 Task: Set a reminder to call Mom on Sunday at 3:00 PM.
Action: Mouse moved to (294, 460)
Screenshot: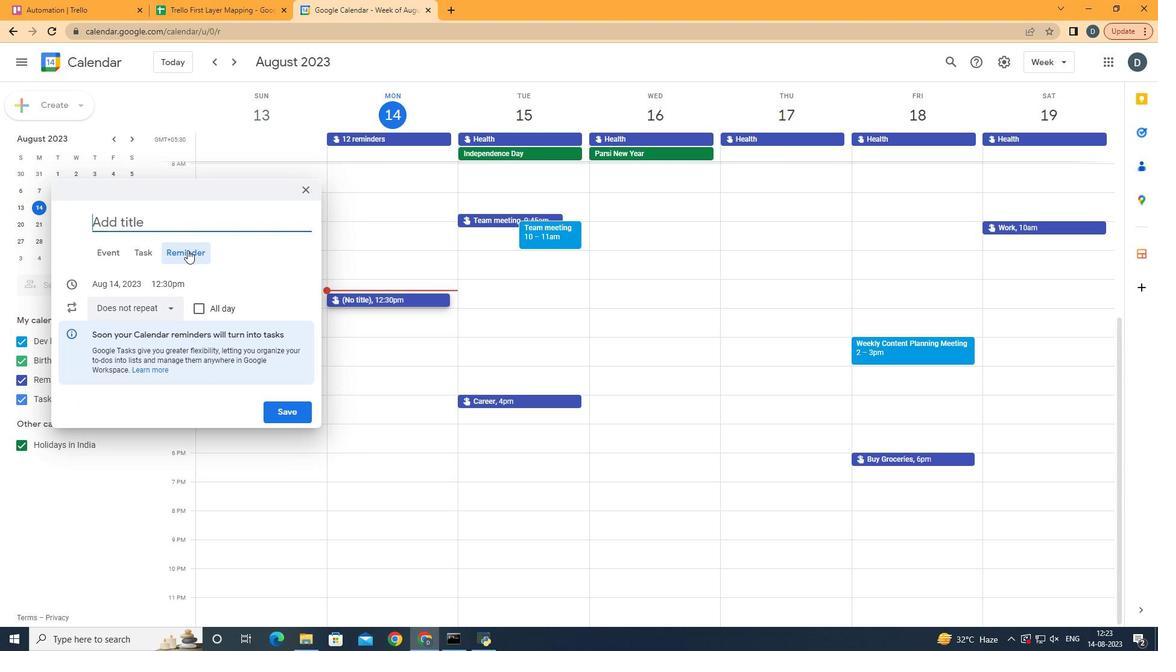 
Action: Mouse pressed left at (294, 460)
Screenshot: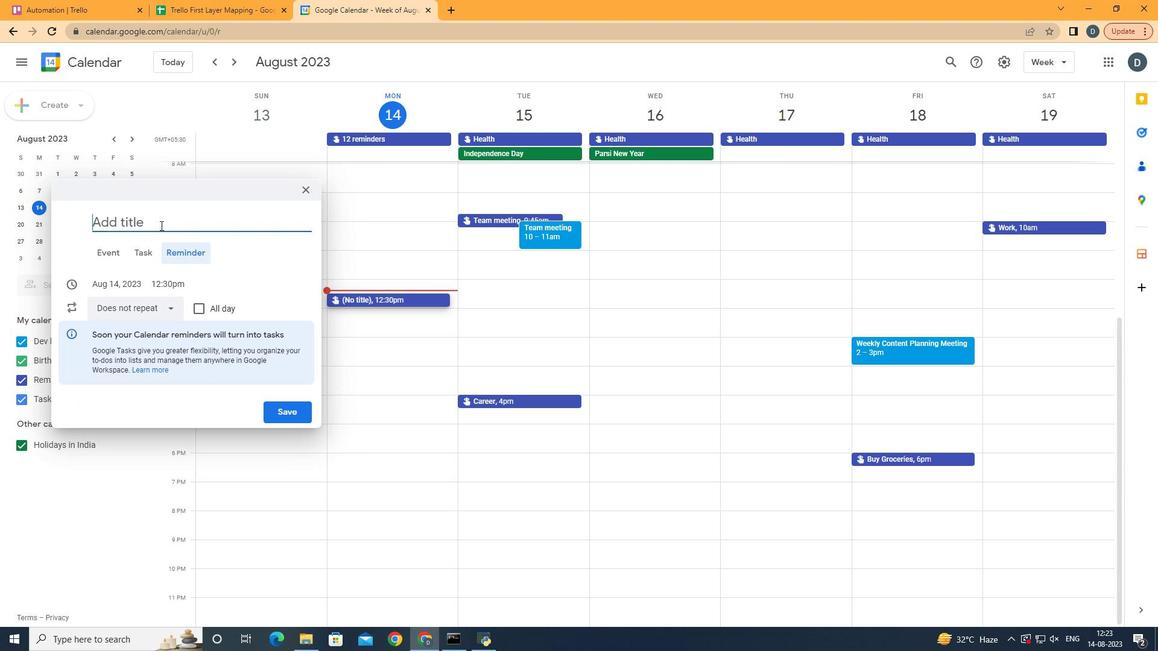 
Action: Mouse moved to (591, 277)
Screenshot: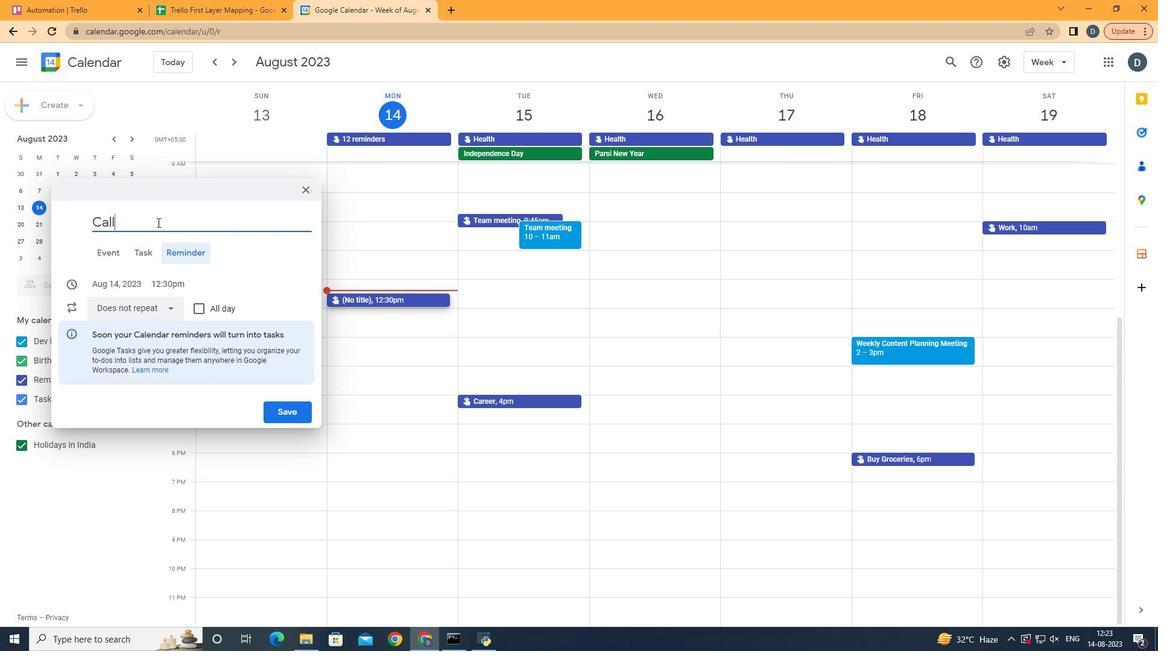 
Action: Mouse pressed left at (591, 277)
Screenshot: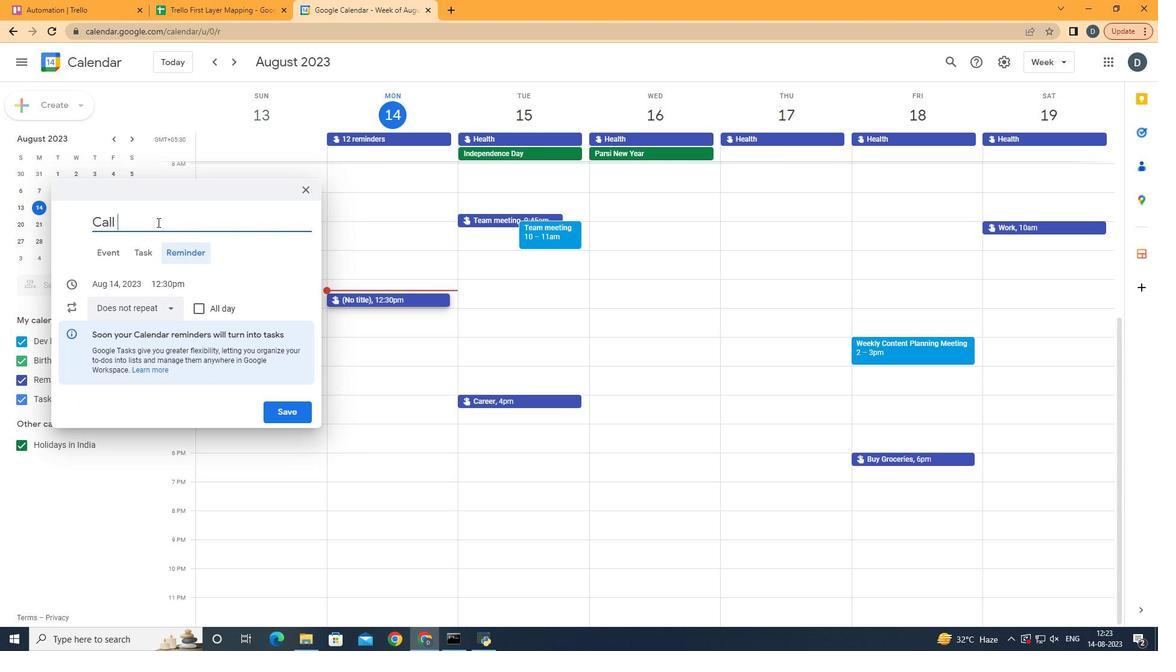 
Action: Mouse moved to (584, 310)
Screenshot: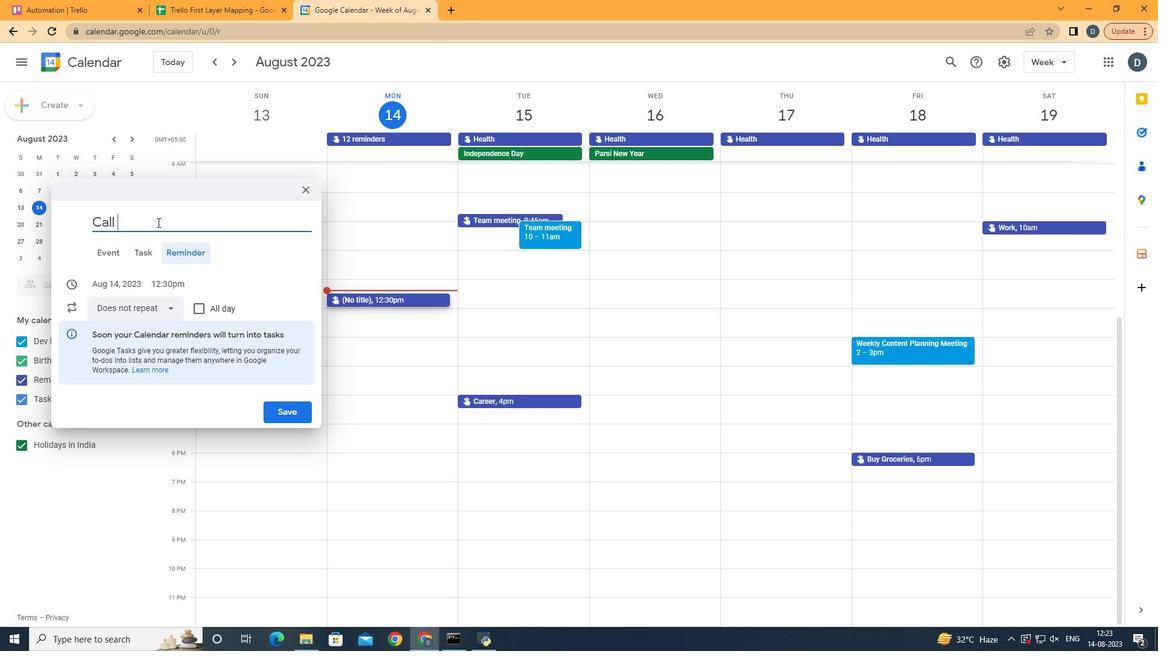 
Action: Mouse pressed left at (584, 310)
Screenshot: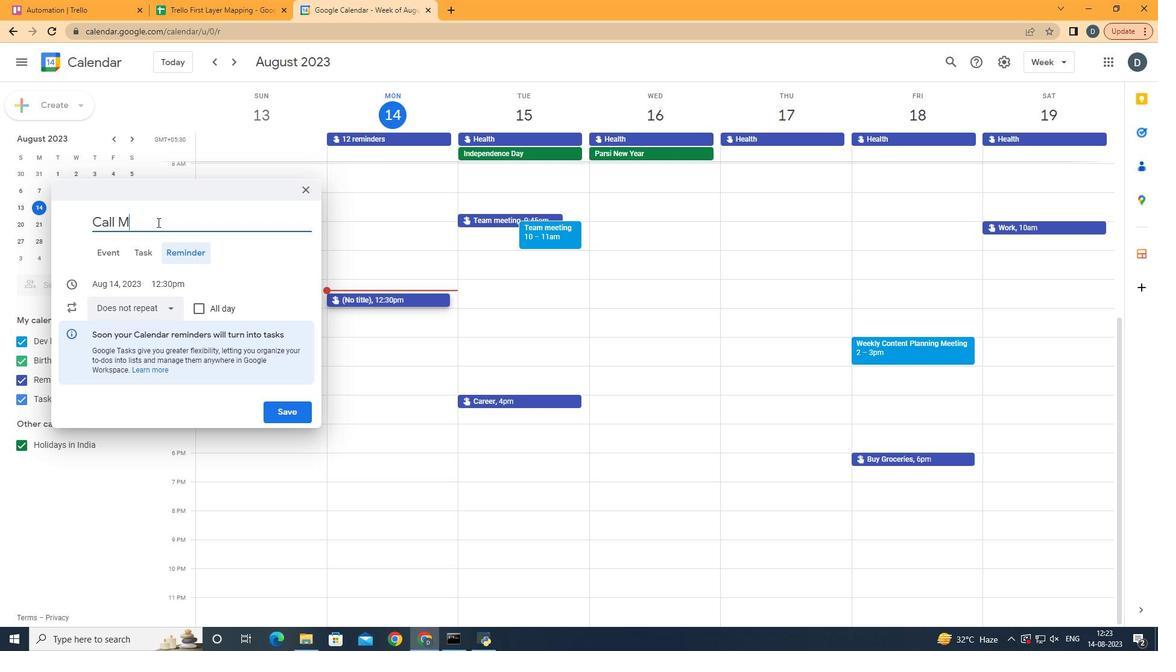 
Action: Mouse moved to (532, 191)
Screenshot: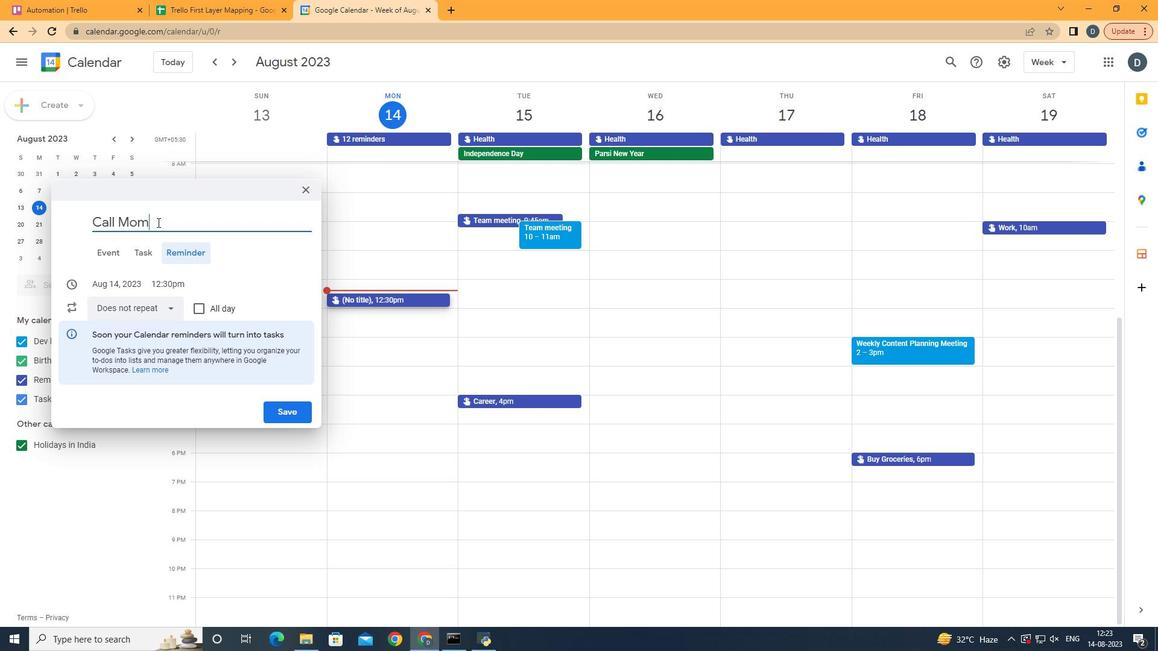 
Action: Mouse pressed left at (532, 191)
Screenshot: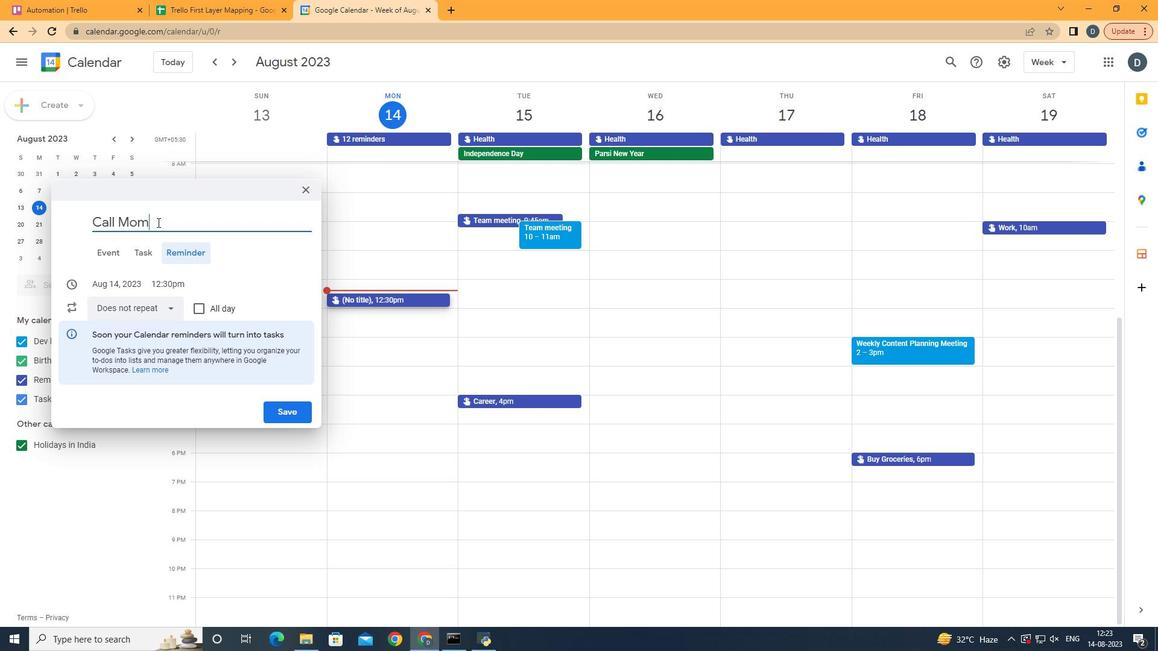 
Action: Mouse moved to (480, 234)
Screenshot: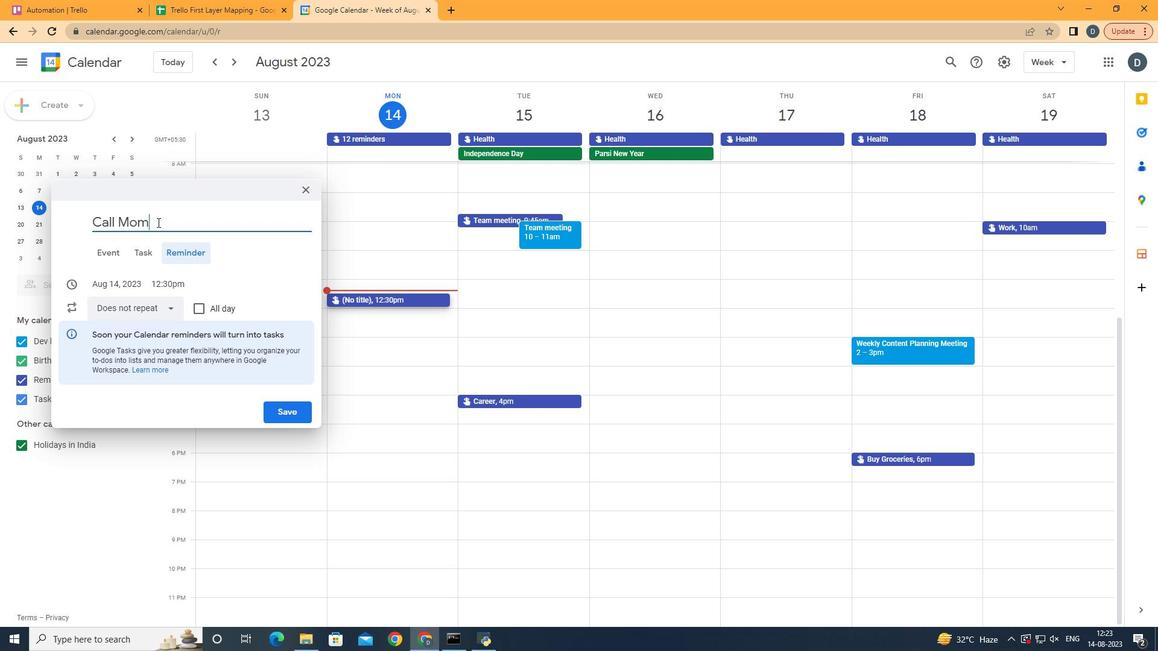 
Action: Mouse pressed left at (480, 234)
Screenshot: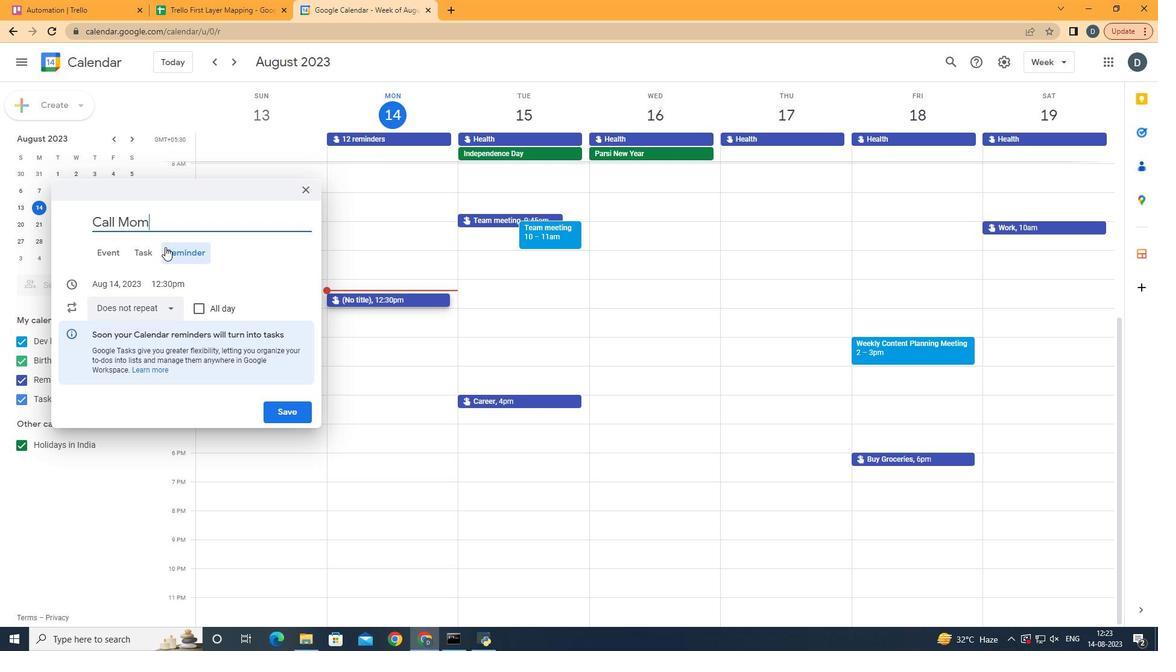
Action: Mouse moved to (505, 188)
Screenshot: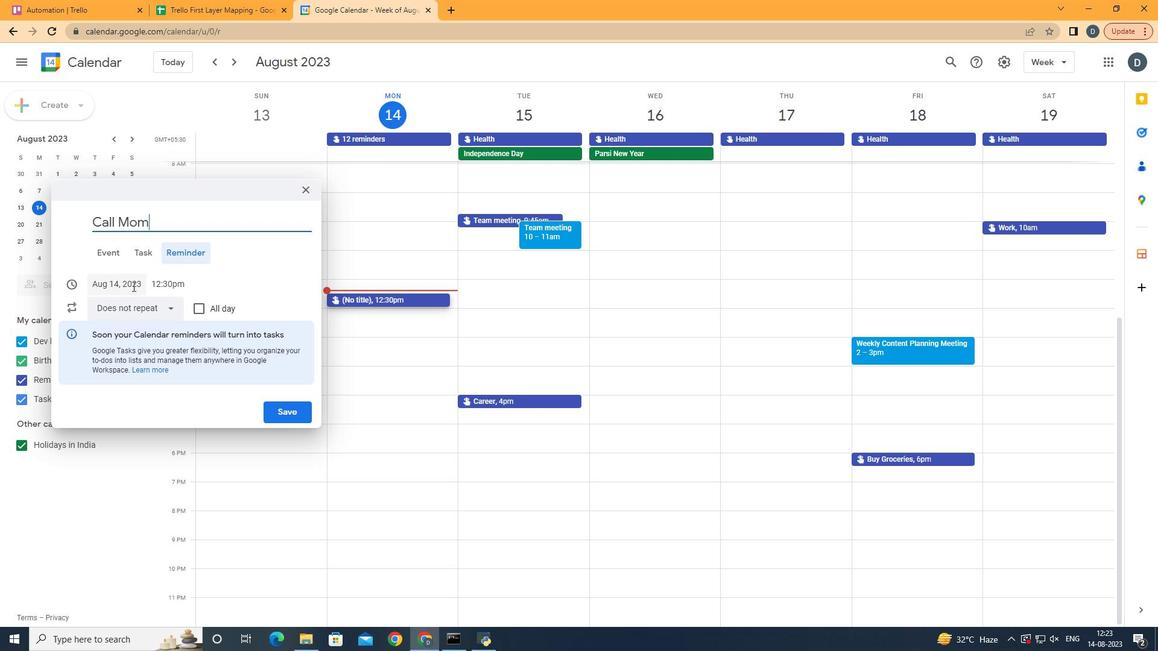 
Action: Key pressed <Key.caps_lock>C<Key.caps_lock>all<Key.space><Key.caps_lock>M<Key.caps_lock>omm<Key.backspace>
Screenshot: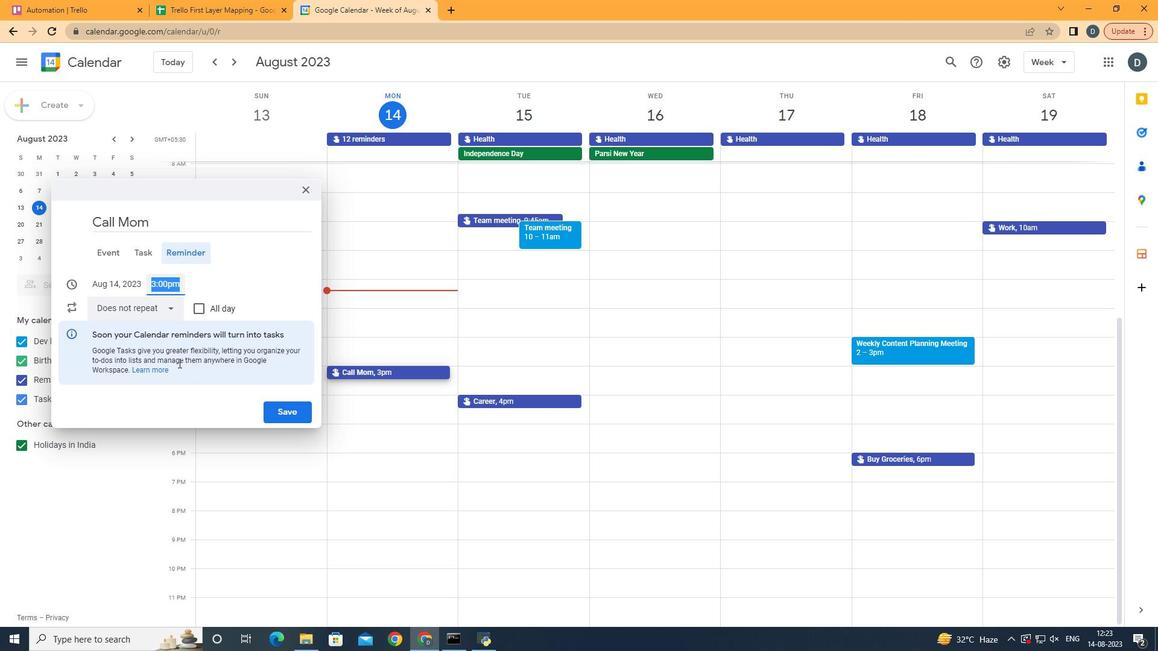 
Action: Mouse moved to (424, 361)
Screenshot: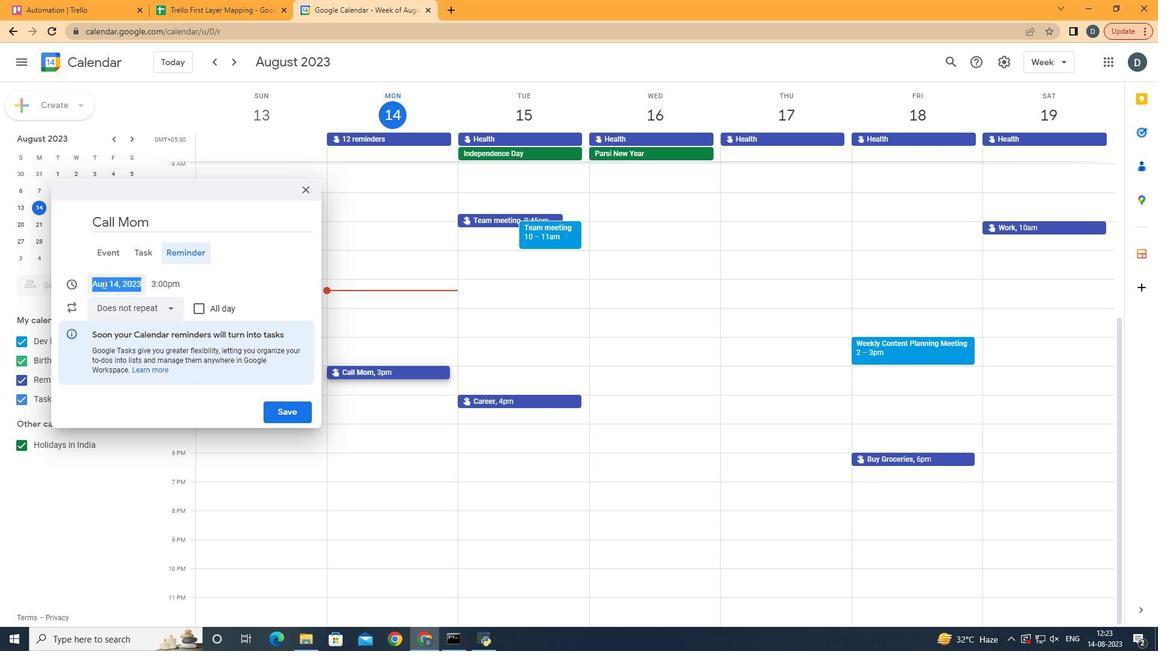 
Action: Mouse pressed left at (424, 361)
Screenshot: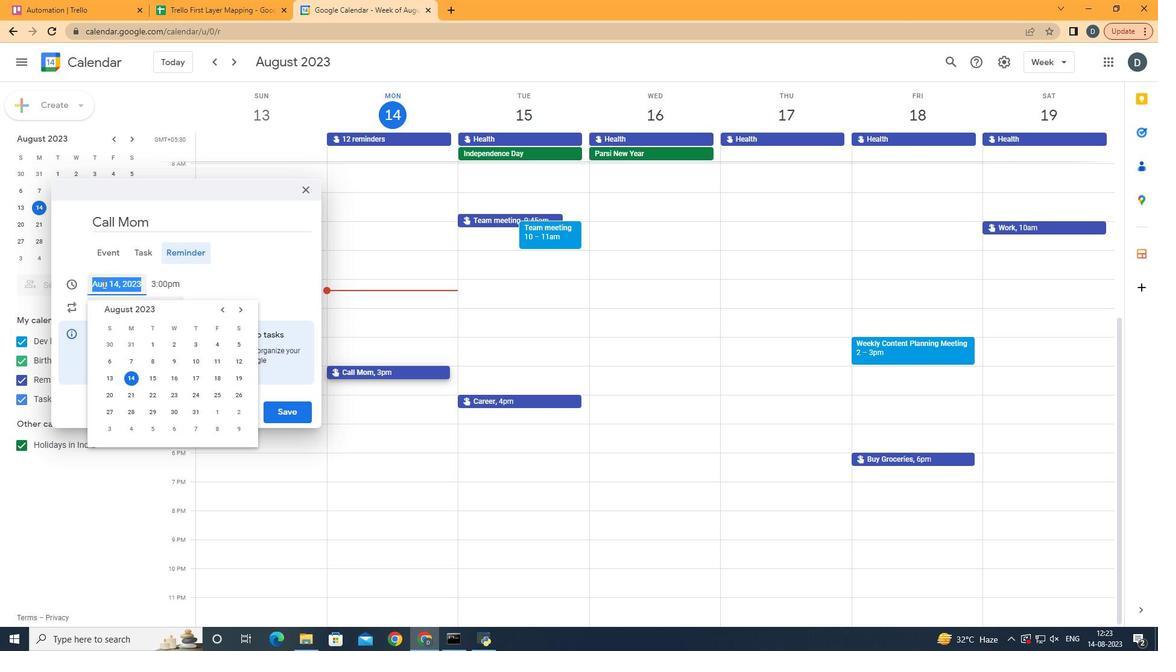 
Action: Key pressed <Key.caps_lock>C<Key.caps_lock>all<Key.space><Key.caps_lock>MN<Key.caps_lock>om<Key.backspace><Key.backspace><Key.backspace>om
Screenshot: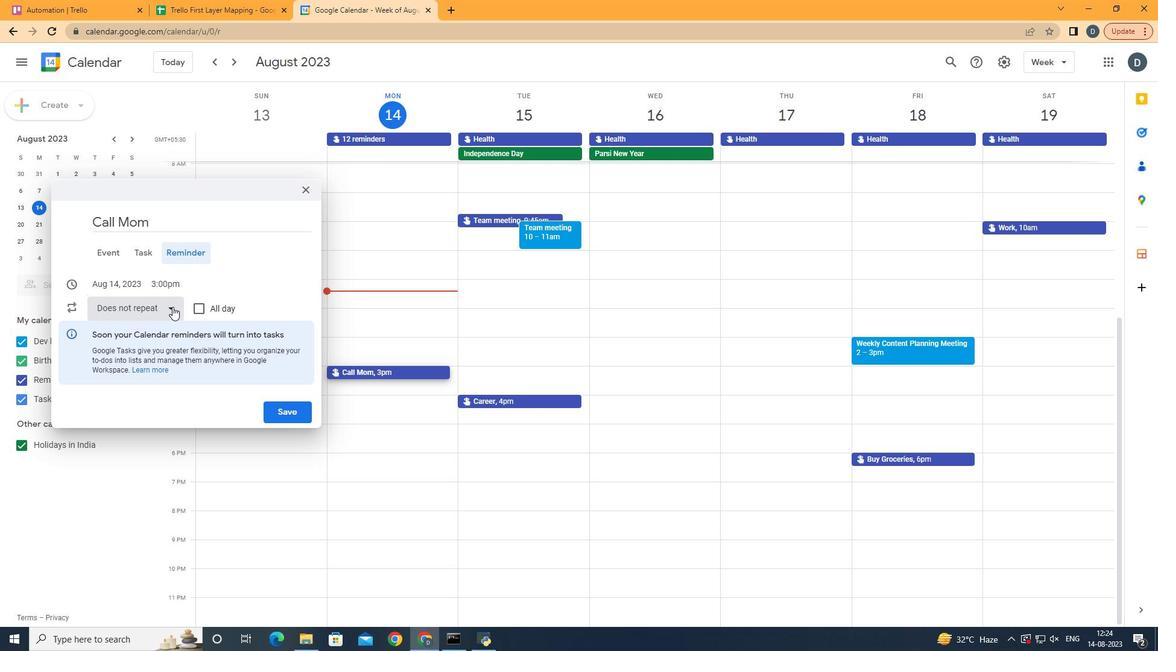 
Action: Mouse moved to (688, 448)
Screenshot: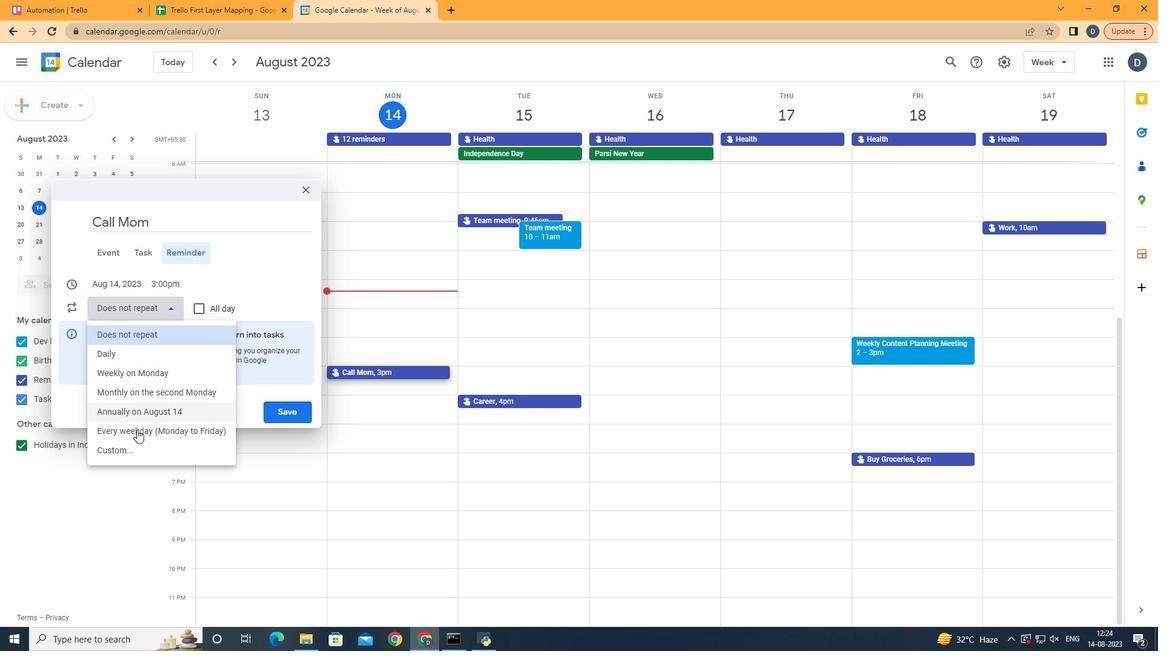 
Action: Mouse pressed left at (688, 448)
Screenshot: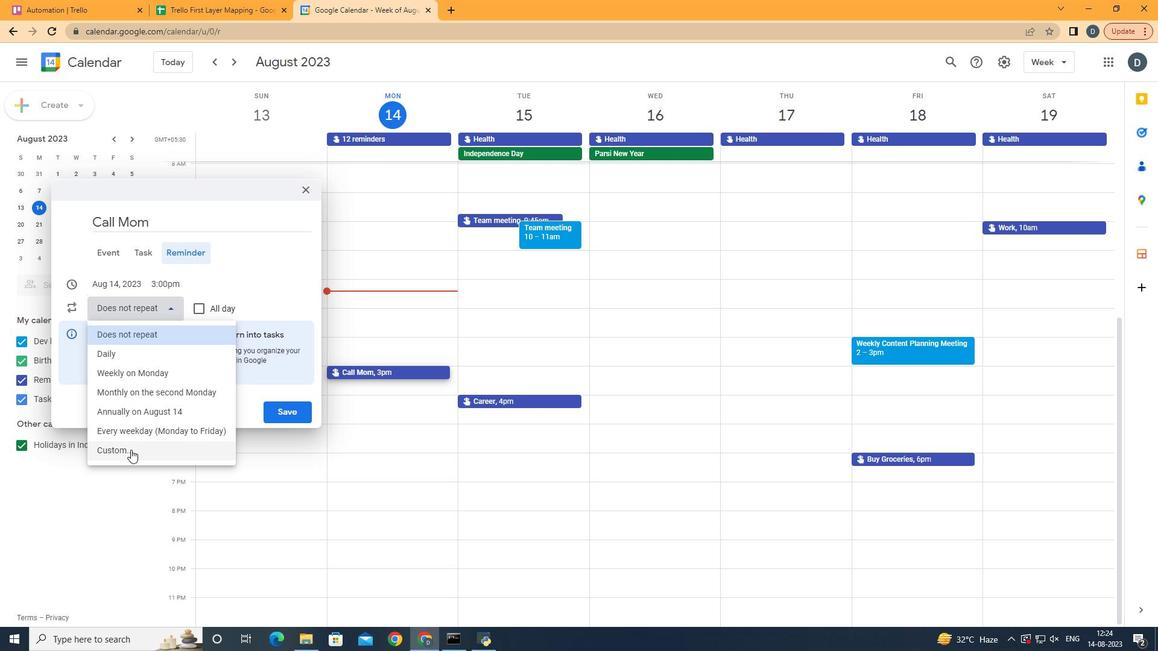 
Action: Mouse moved to (66, 110)
Screenshot: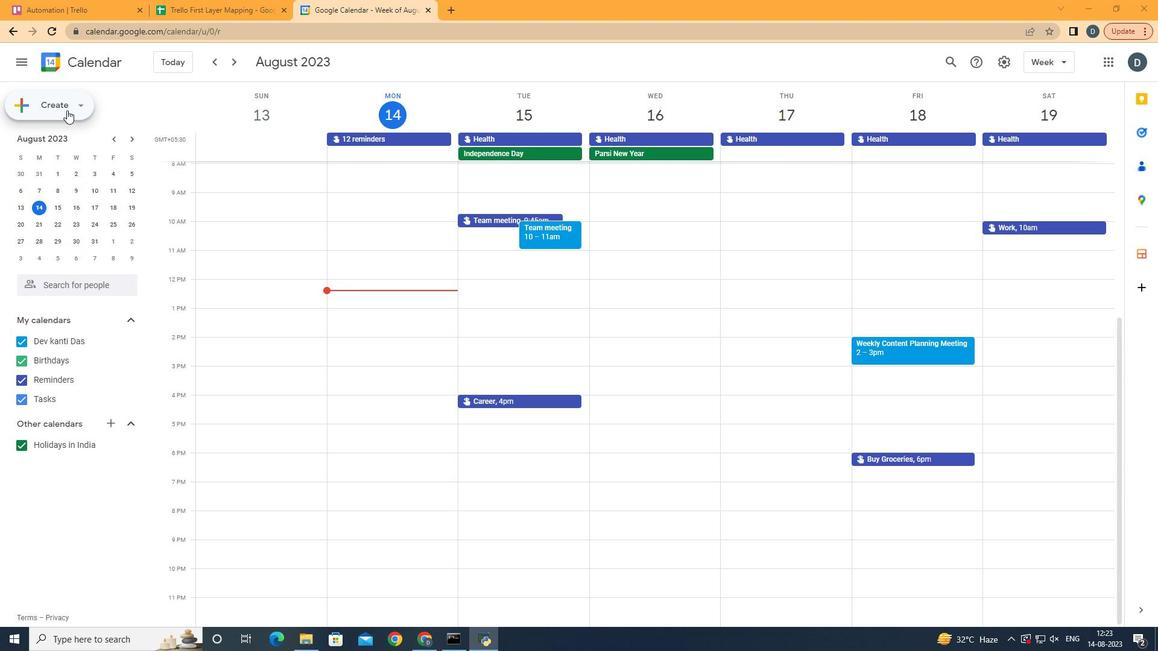 
Action: Mouse pressed left at (66, 110)
Screenshot: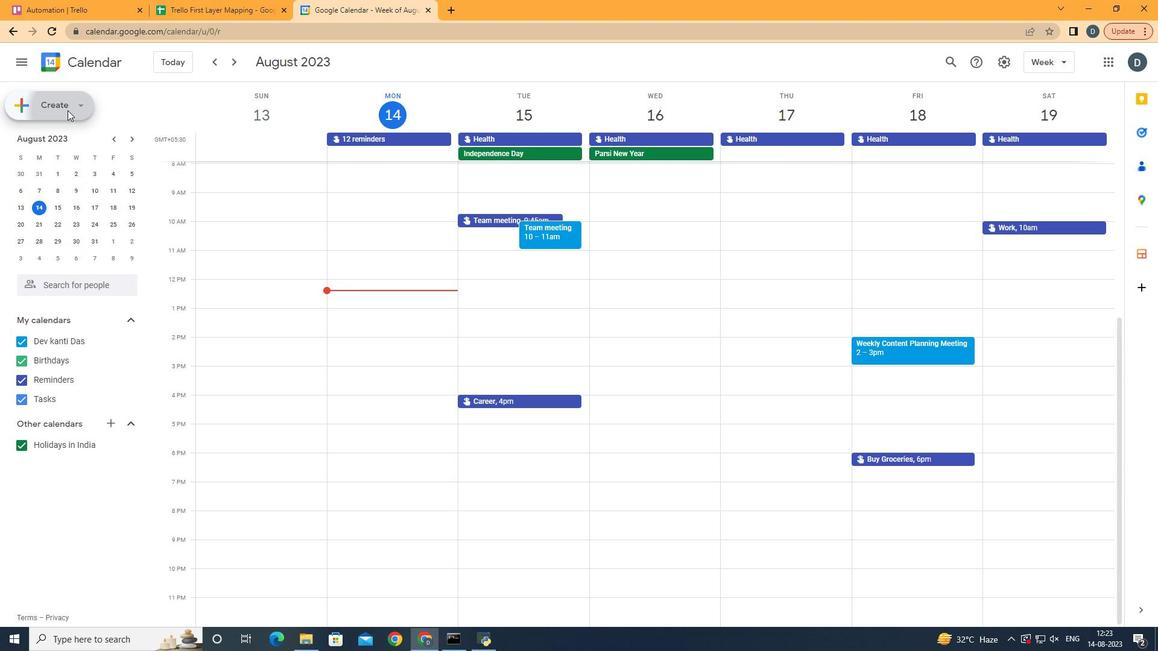 
Action: Mouse moved to (71, 135)
Screenshot: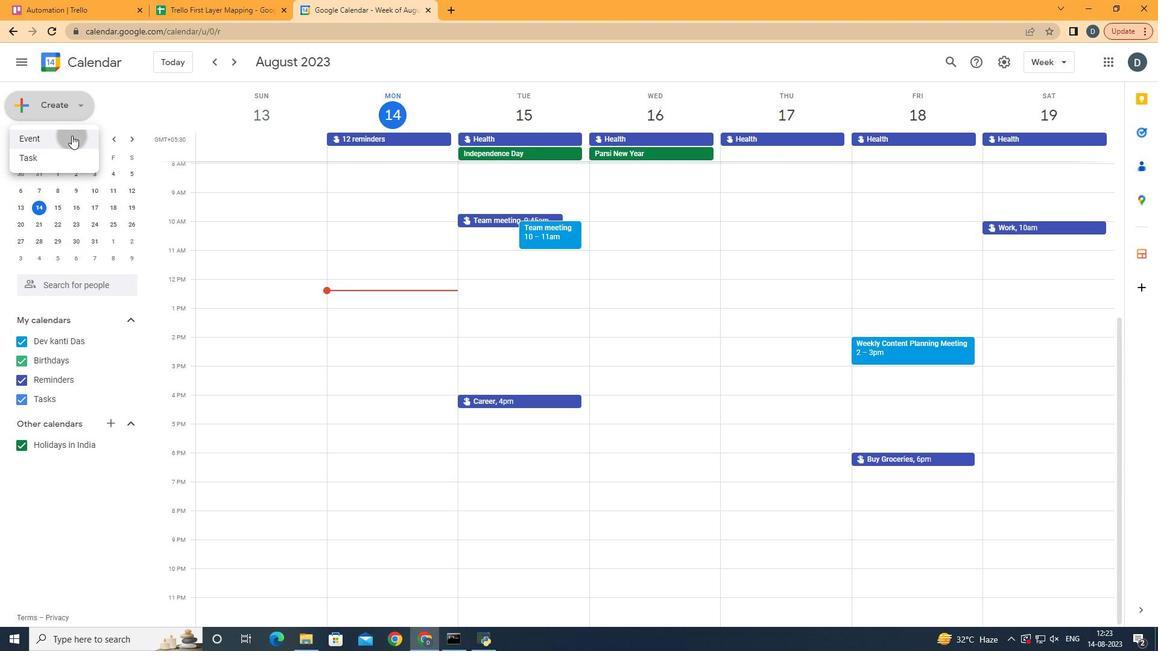 
Action: Mouse pressed left at (71, 135)
Screenshot: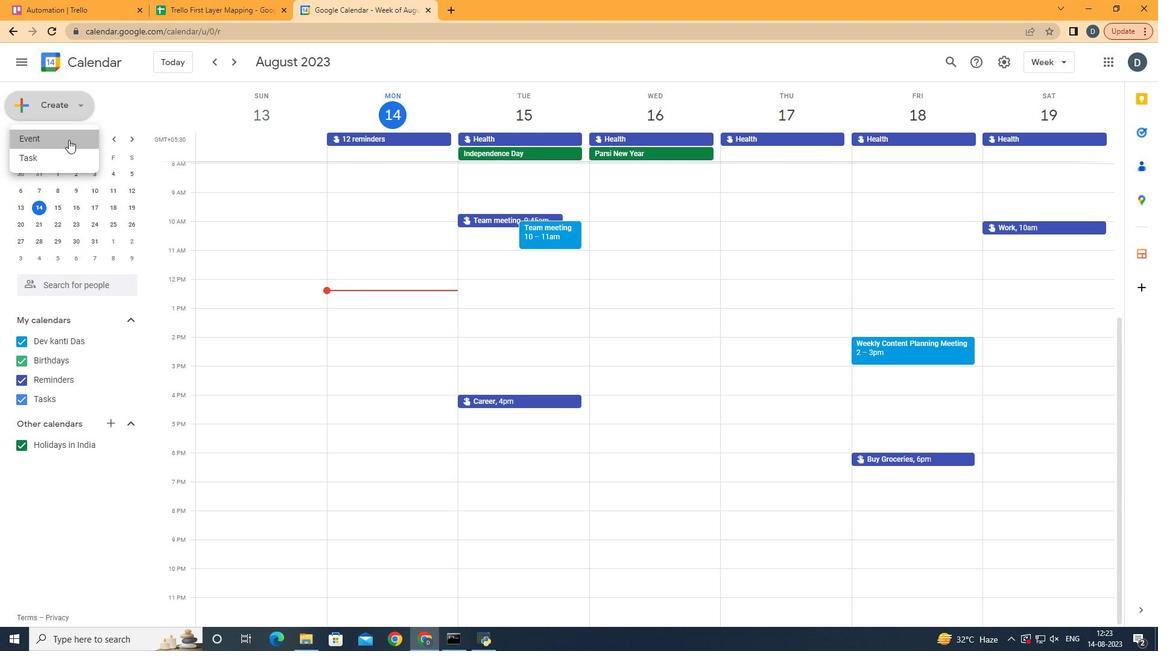 
Action: Mouse moved to (187, 250)
Screenshot: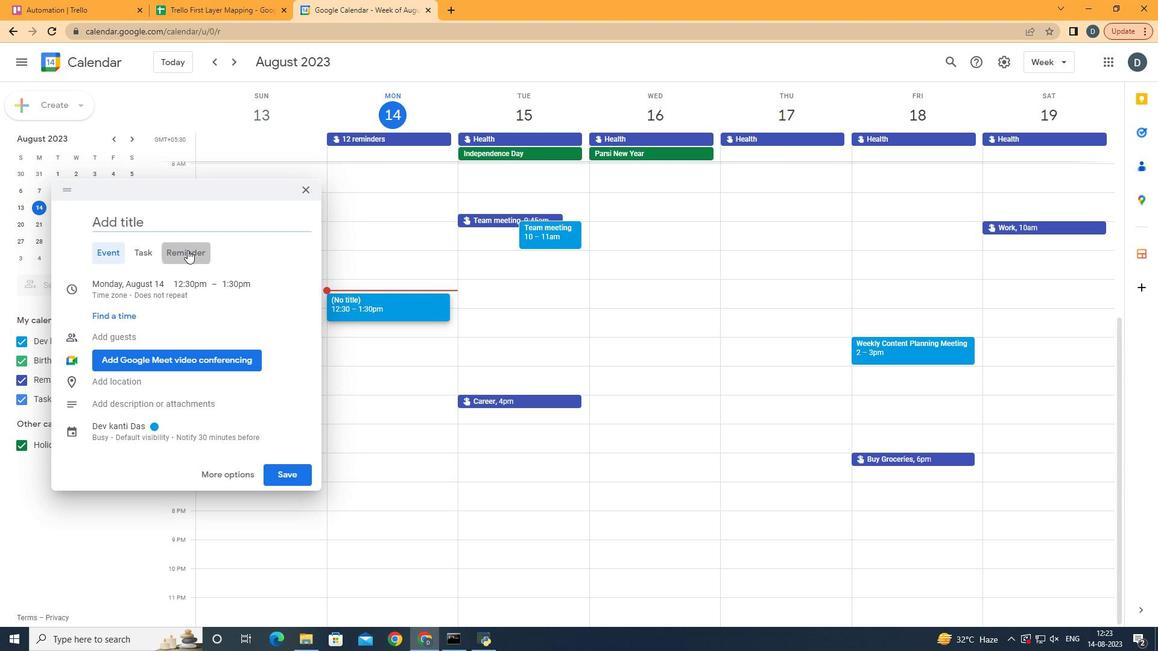
Action: Mouse pressed left at (187, 250)
Screenshot: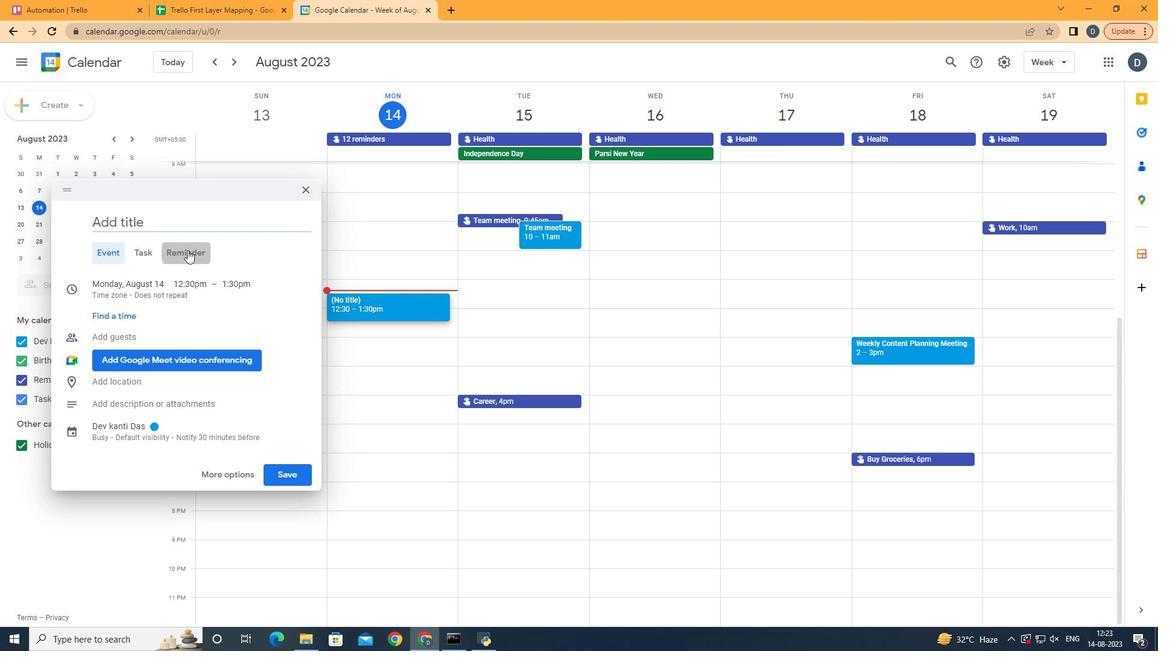 
Action: Mouse moved to (158, 223)
Screenshot: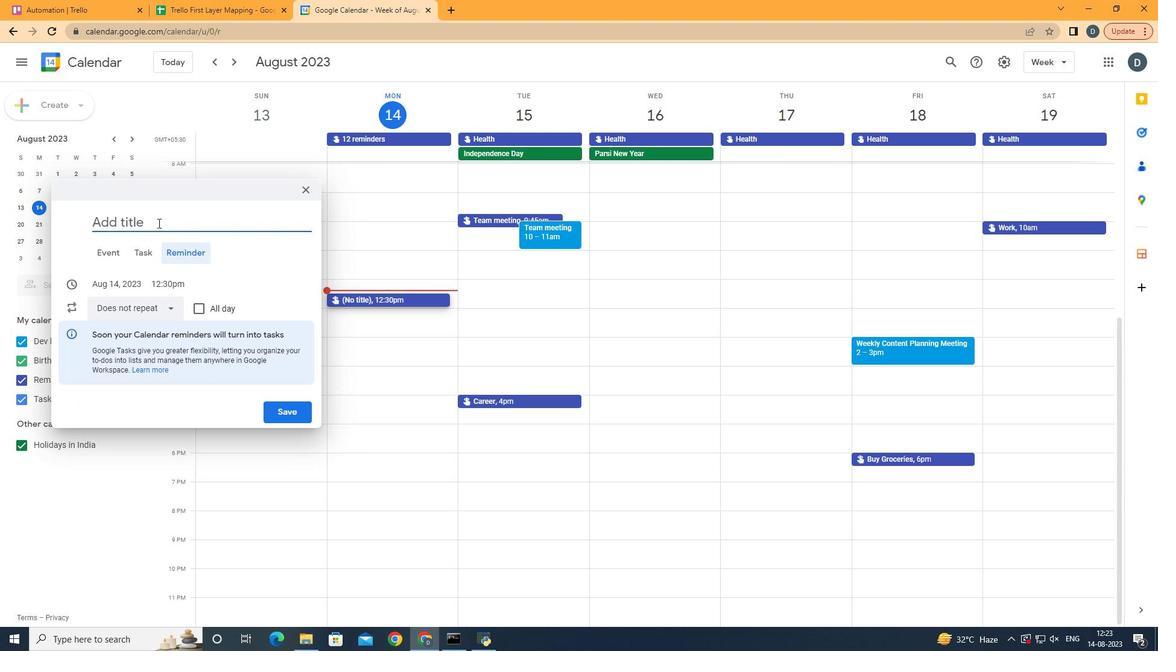 
Action: Mouse pressed left at (158, 223)
Screenshot: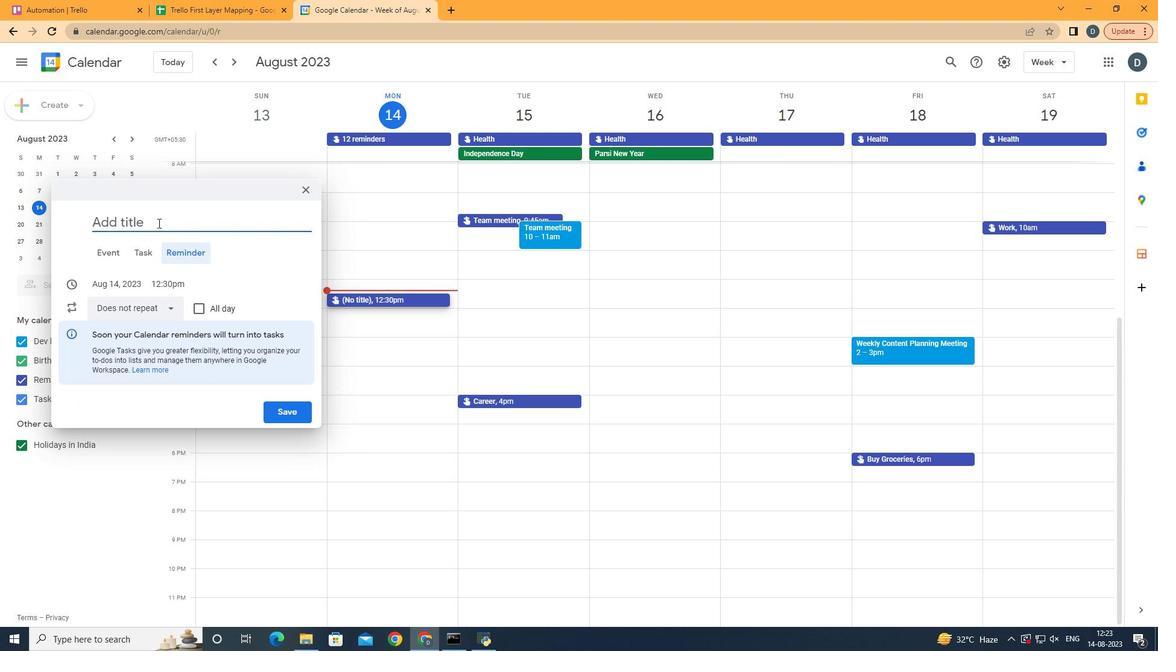 
Action: Mouse moved to (157, 222)
Screenshot: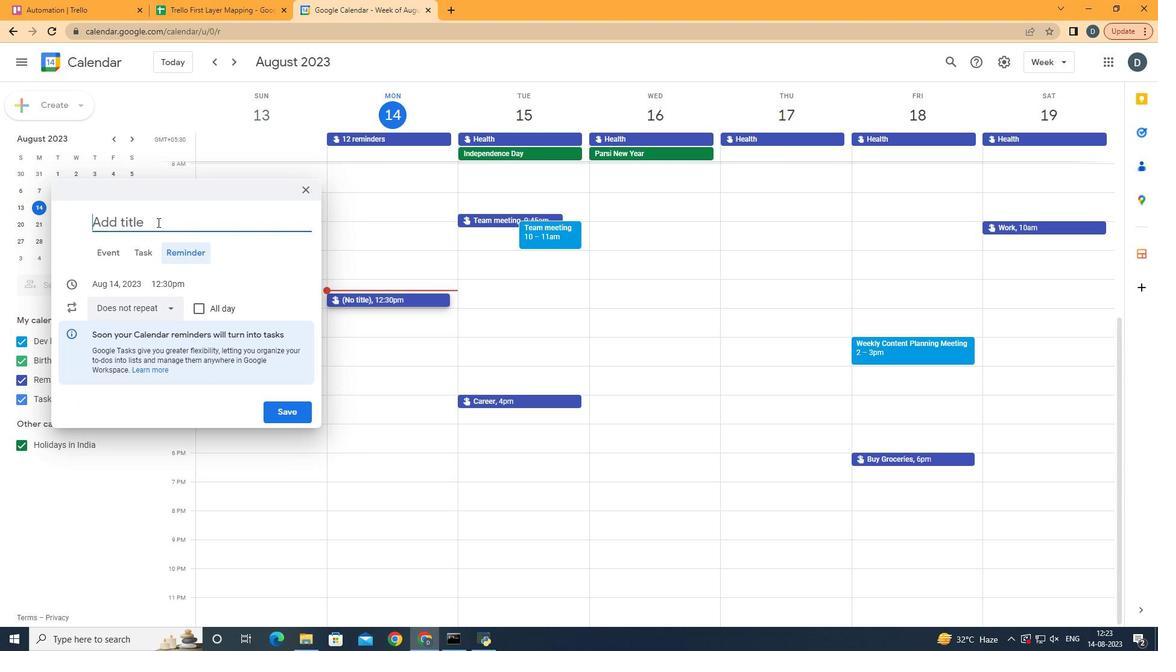 
Action: Key pressed <Key.shift>Call<Key.space><Key.shift>Mom
Screenshot: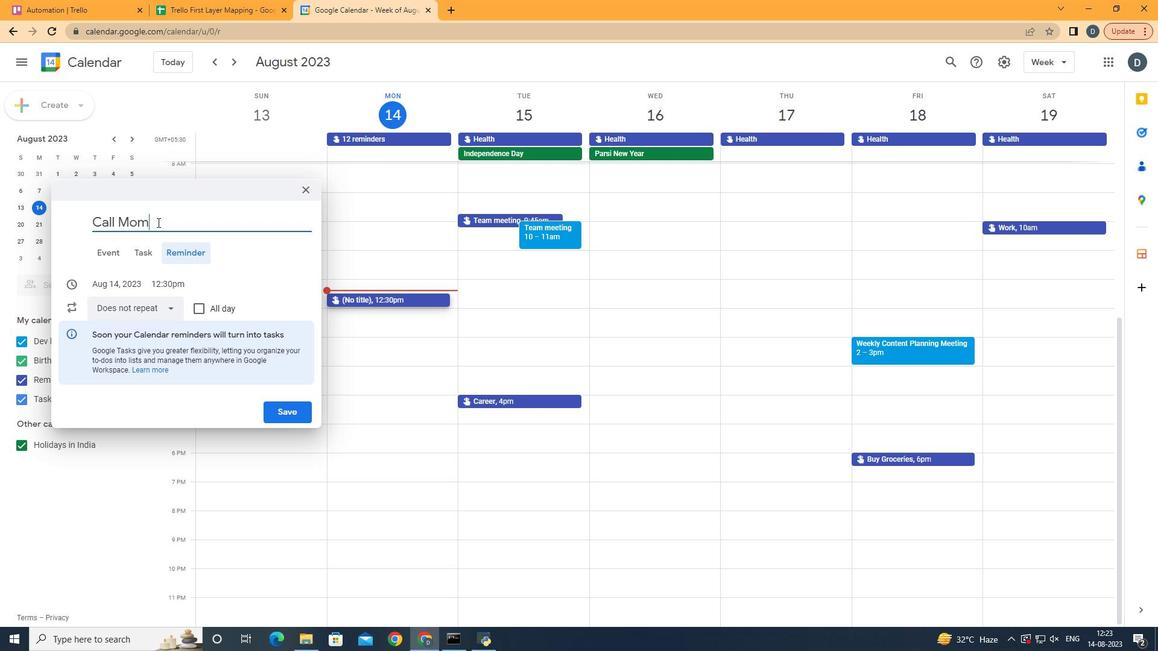 
Action: Mouse moved to (157, 281)
Screenshot: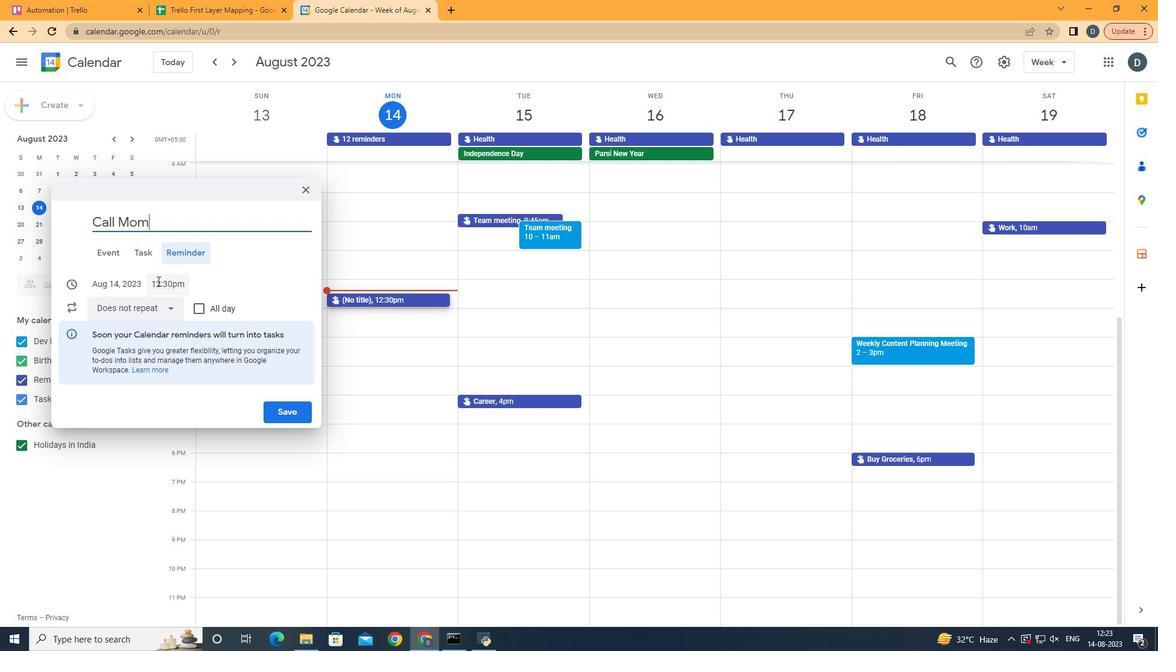 
Action: Mouse pressed left at (157, 281)
Screenshot: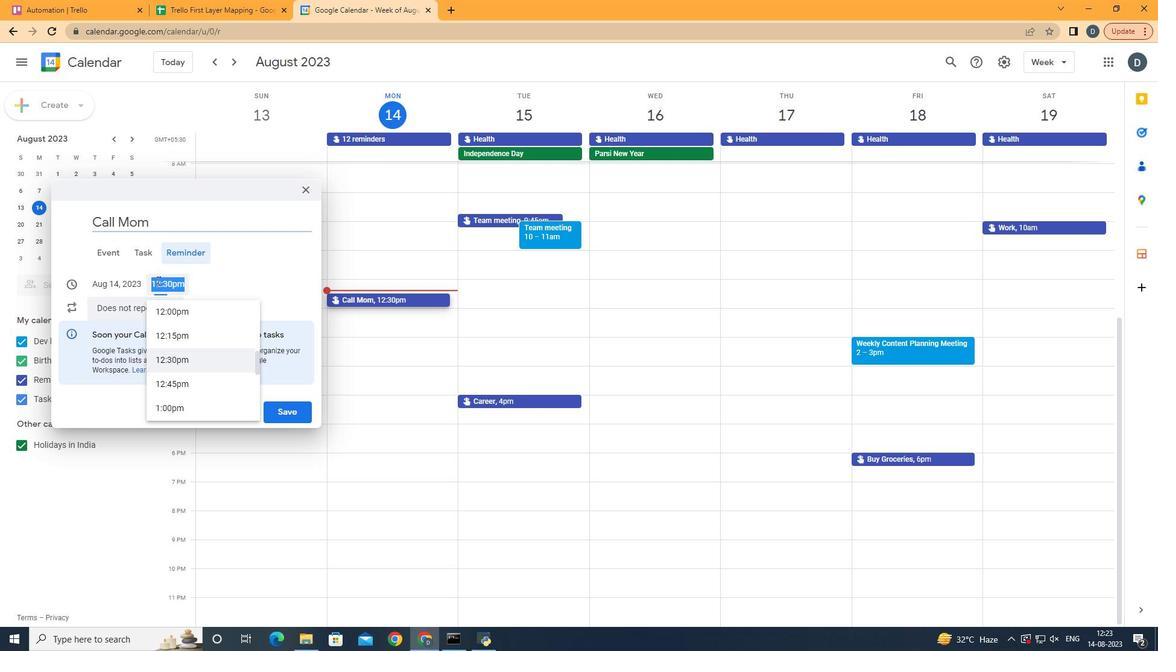 
Action: Mouse moved to (191, 377)
Screenshot: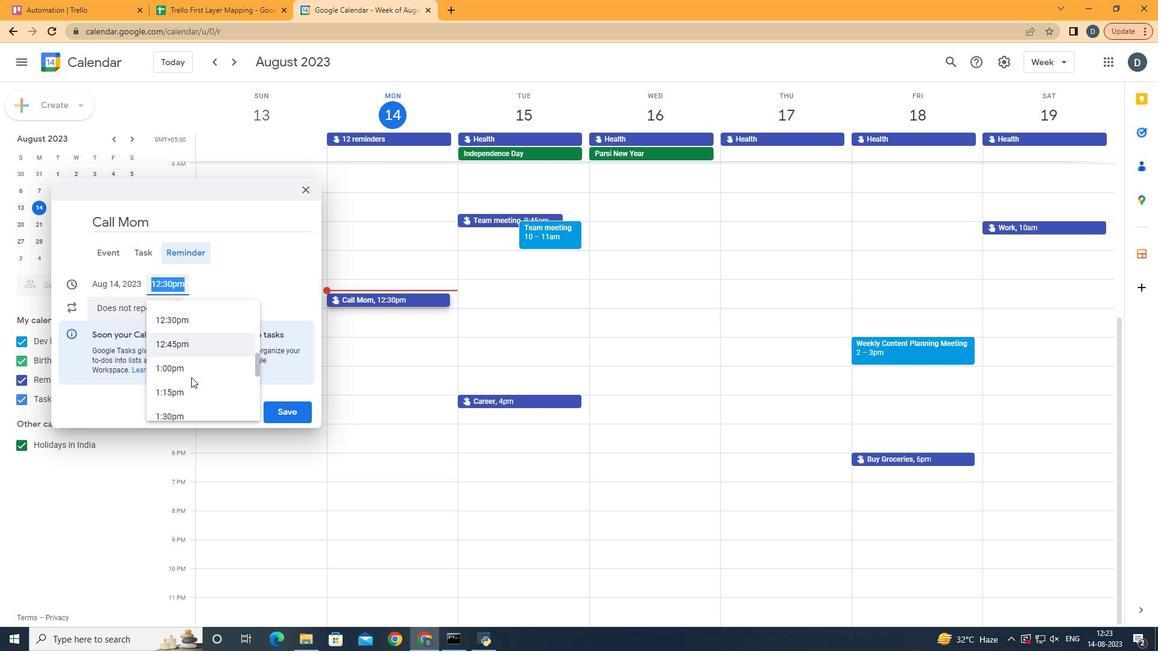 
Action: Mouse scrolled (191, 377) with delta (0, 0)
Screenshot: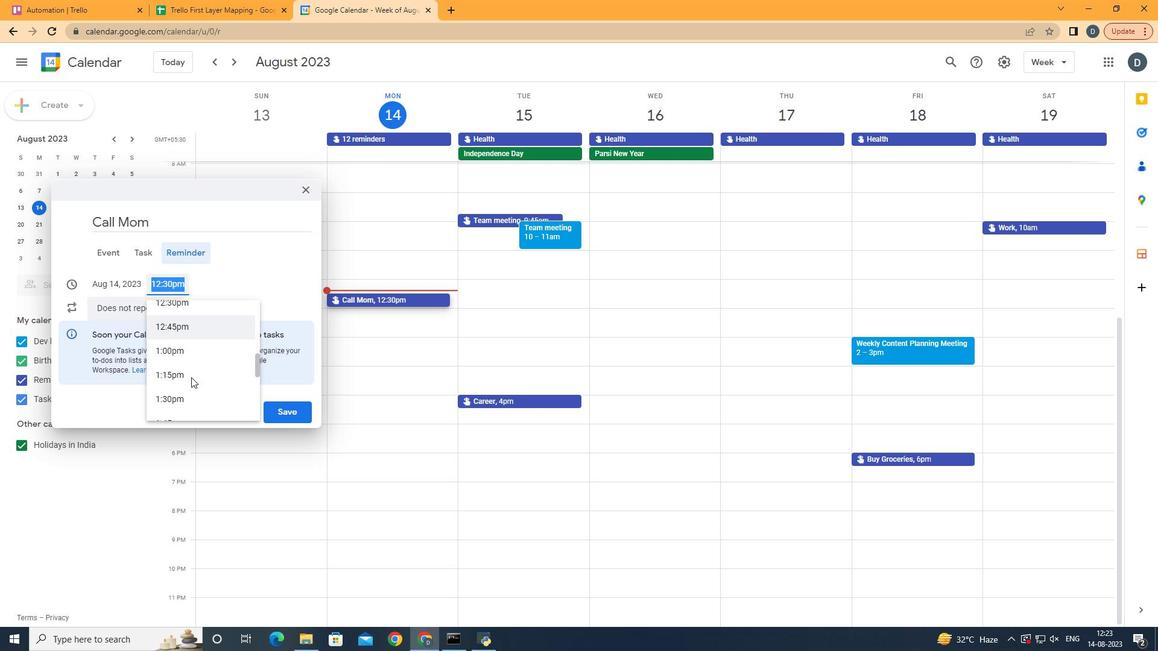 
Action: Mouse scrolled (191, 377) with delta (0, 0)
Screenshot: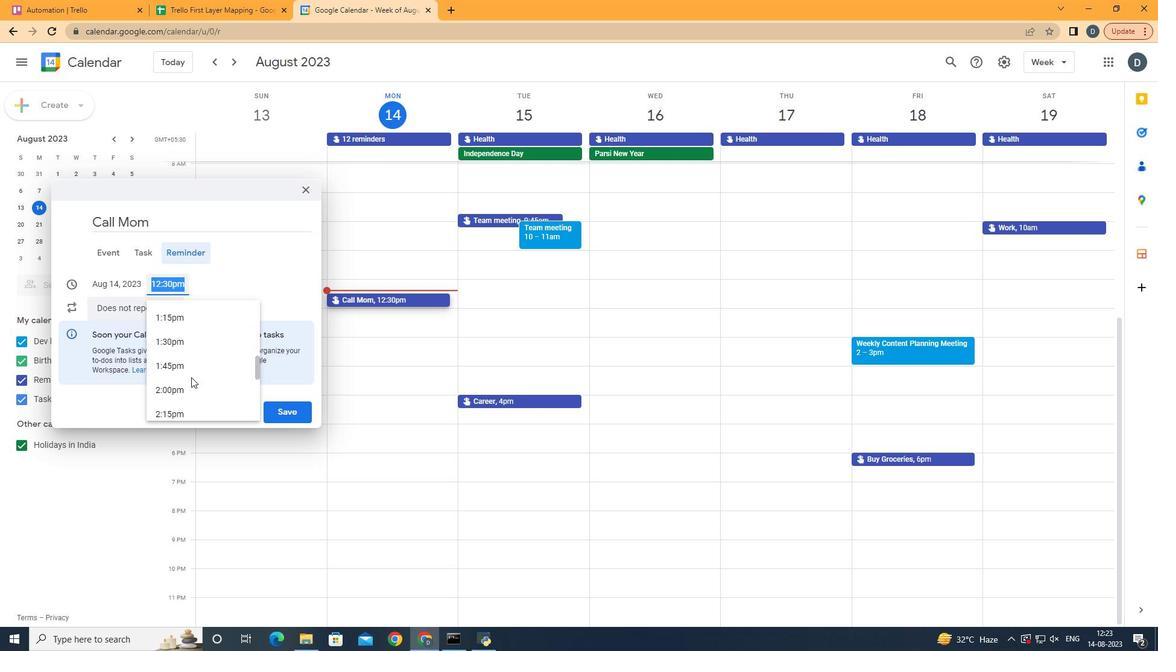 
Action: Mouse scrolled (191, 377) with delta (0, 0)
Screenshot: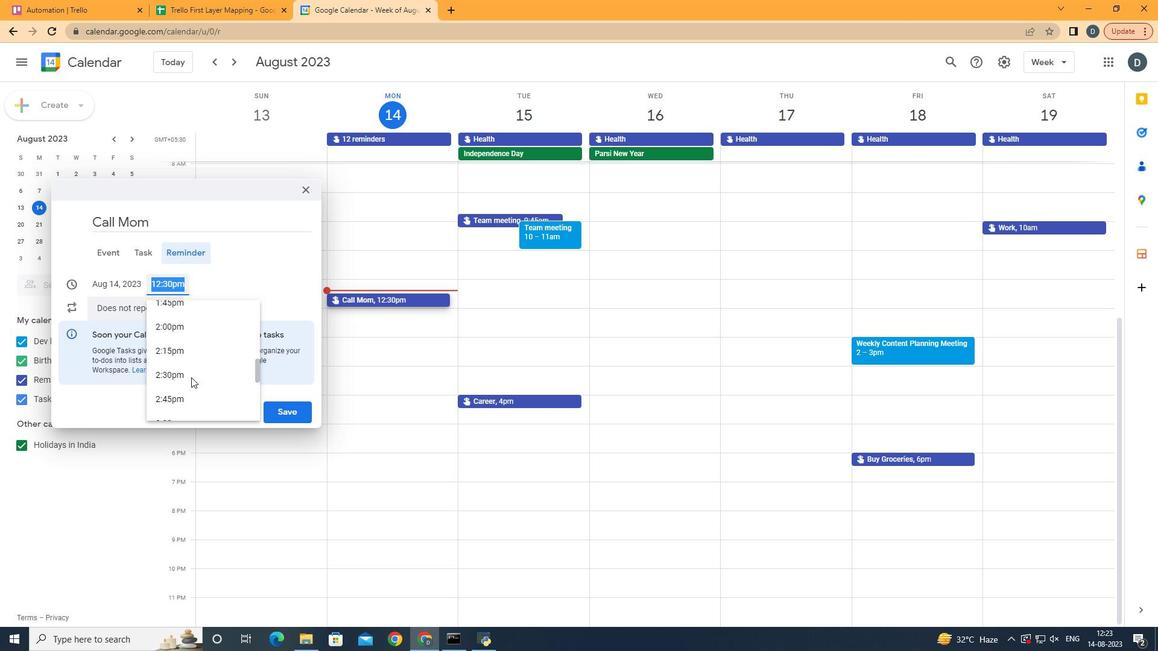 
Action: Mouse scrolled (191, 377) with delta (0, 0)
Screenshot: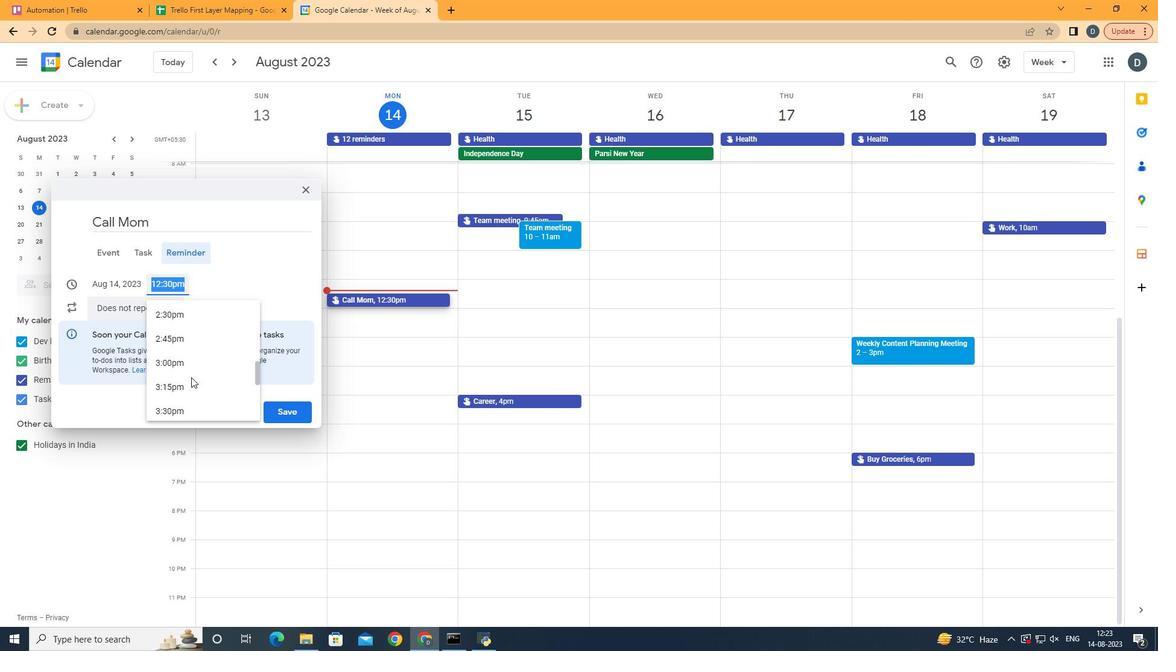 
Action: Mouse moved to (179, 364)
Screenshot: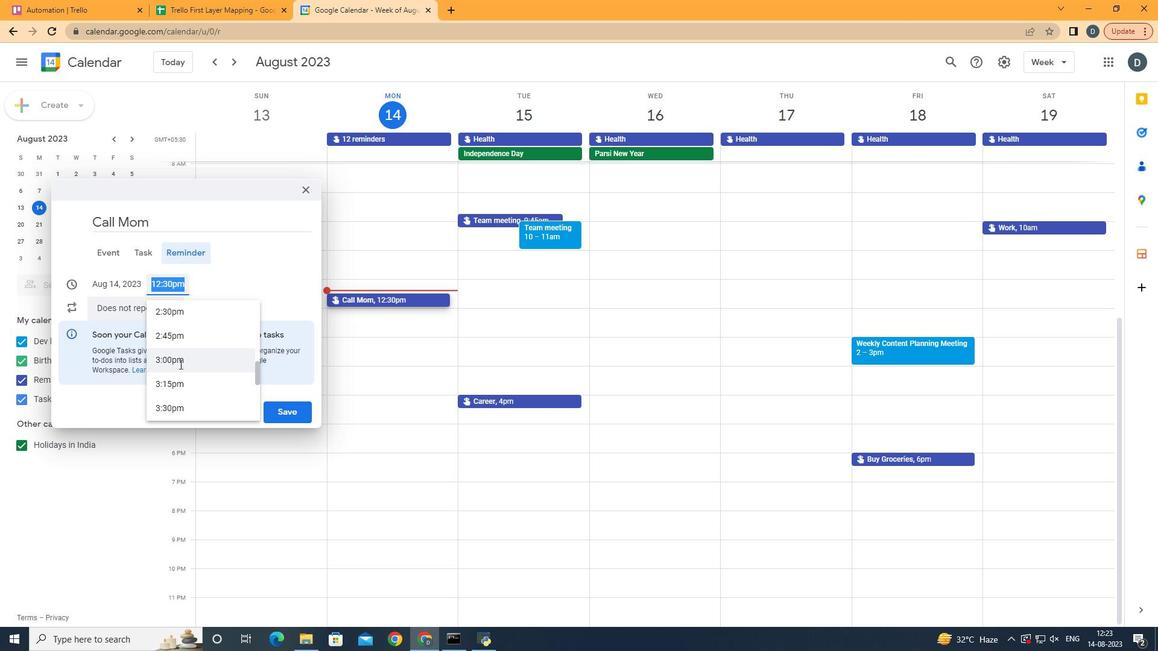 
Action: Mouse pressed left at (179, 364)
Screenshot: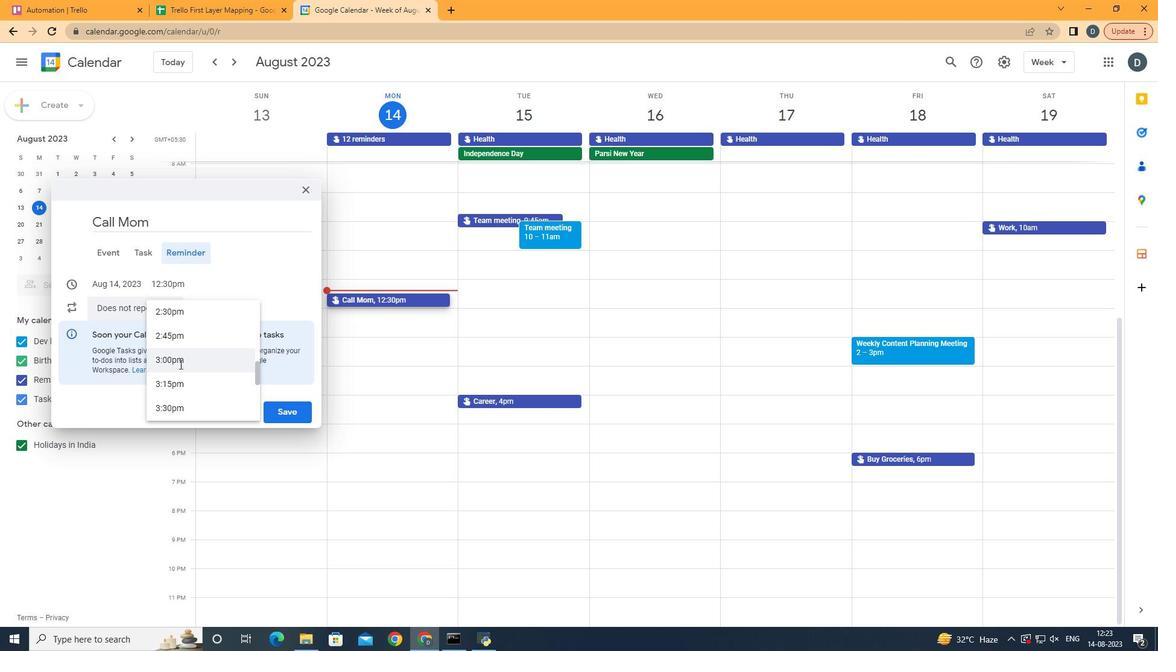 
Action: Mouse moved to (103, 282)
Screenshot: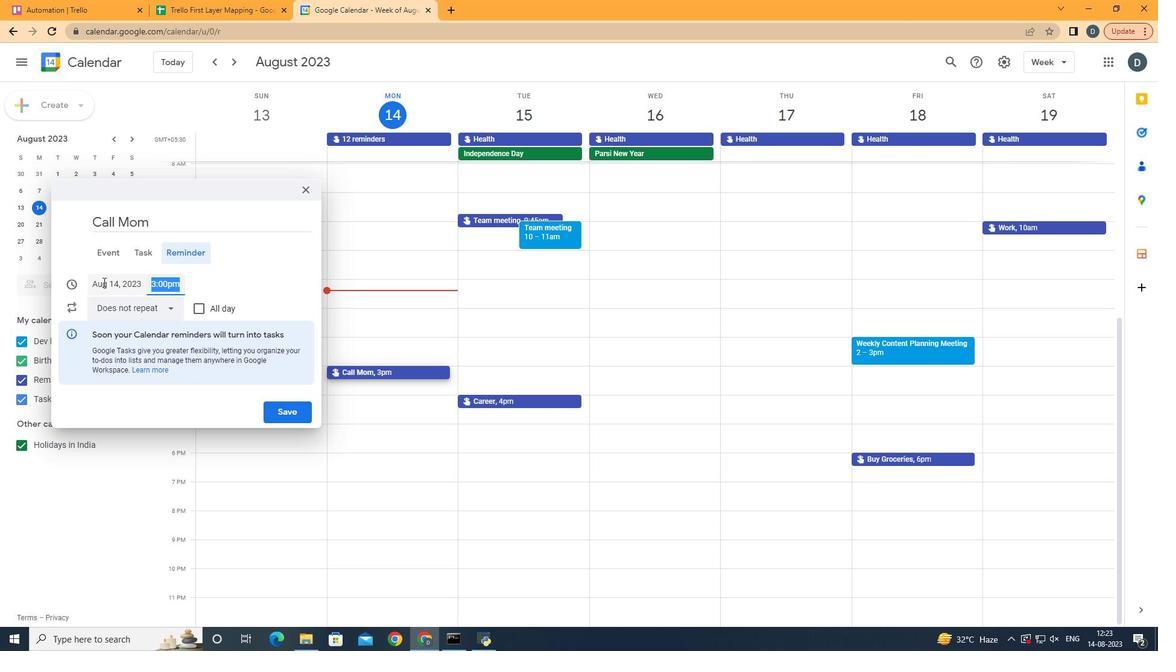 
Action: Mouse pressed left at (103, 282)
Screenshot: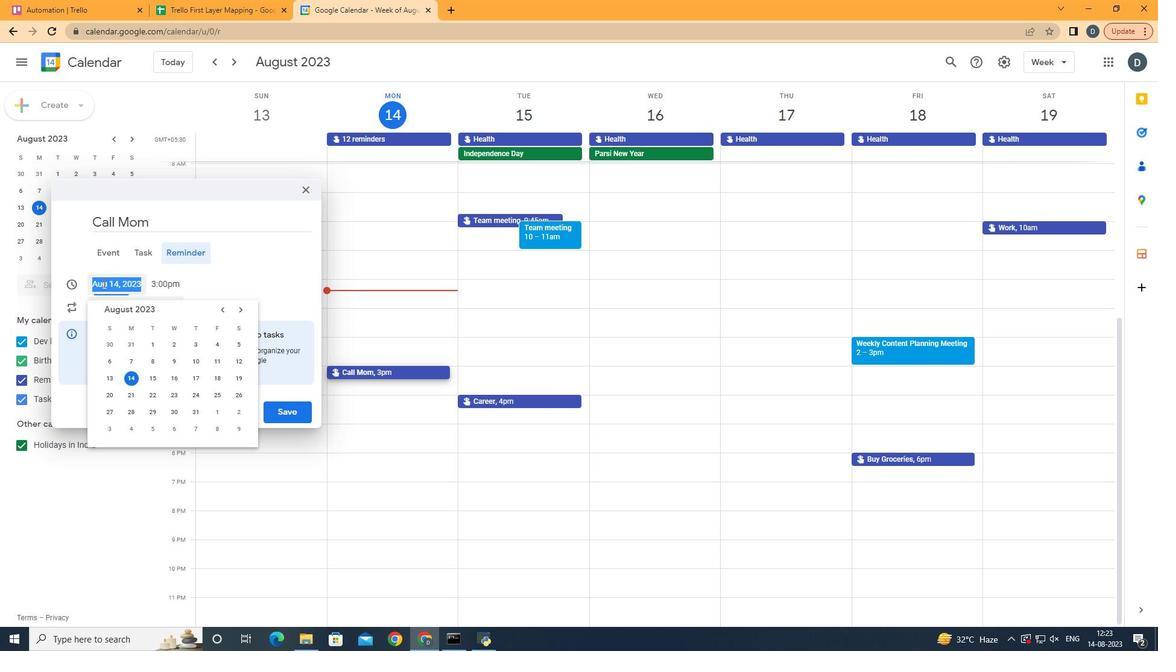 
Action: Mouse moved to (242, 272)
Screenshot: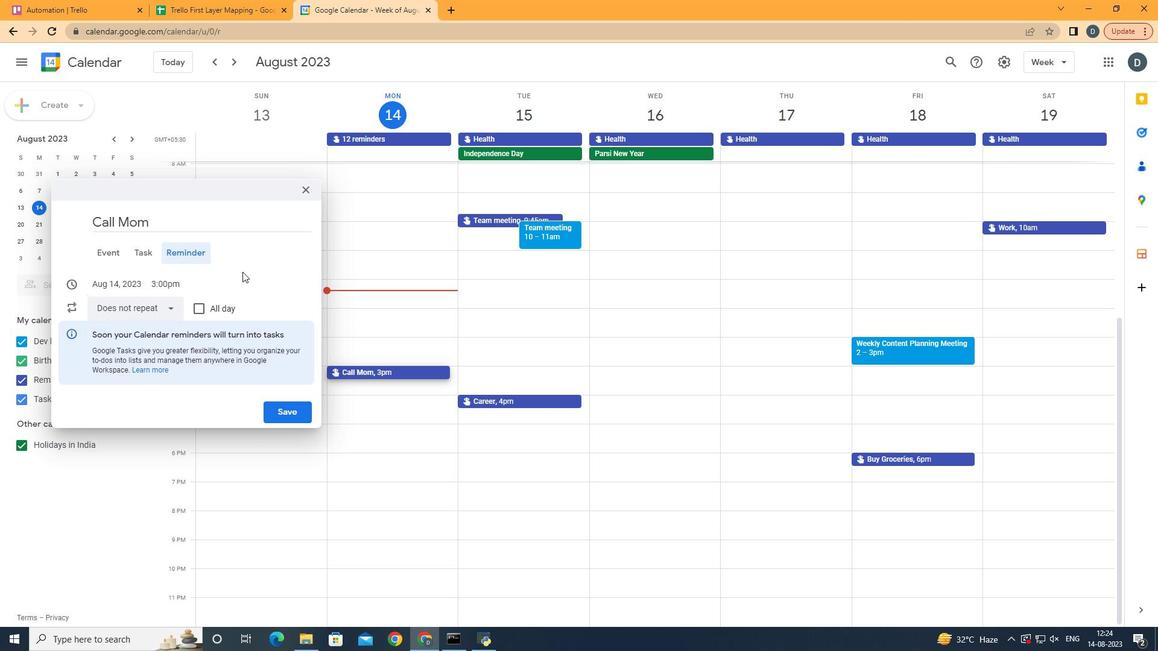 
Action: Mouse pressed left at (242, 272)
Screenshot: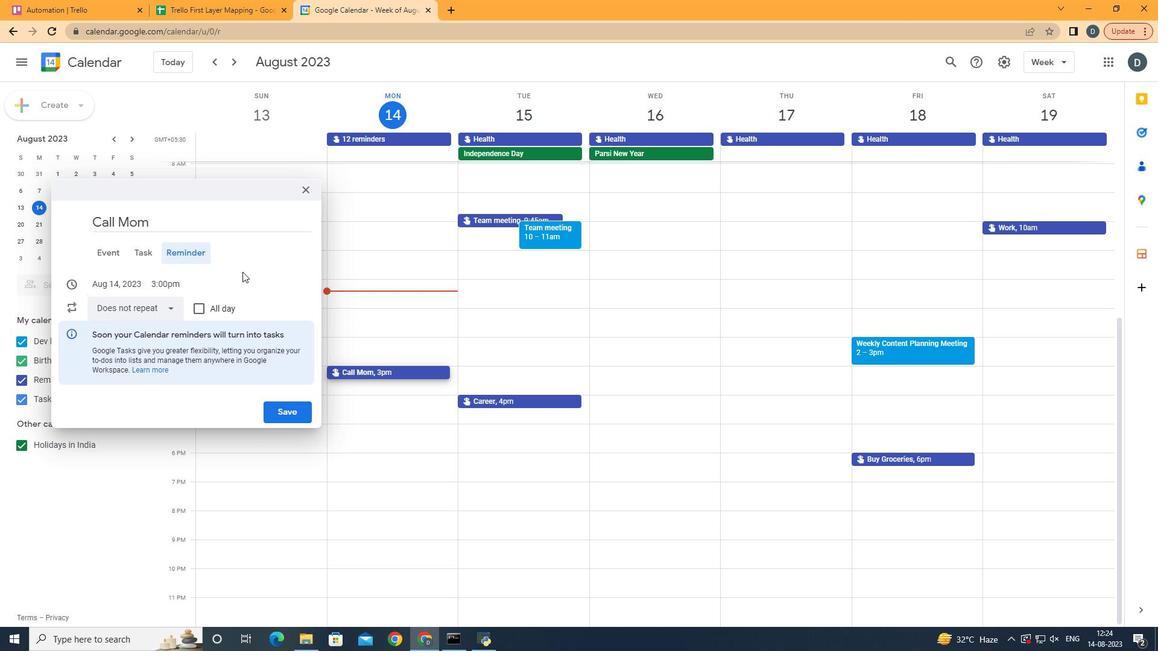
Action: Mouse moved to (172, 307)
Screenshot: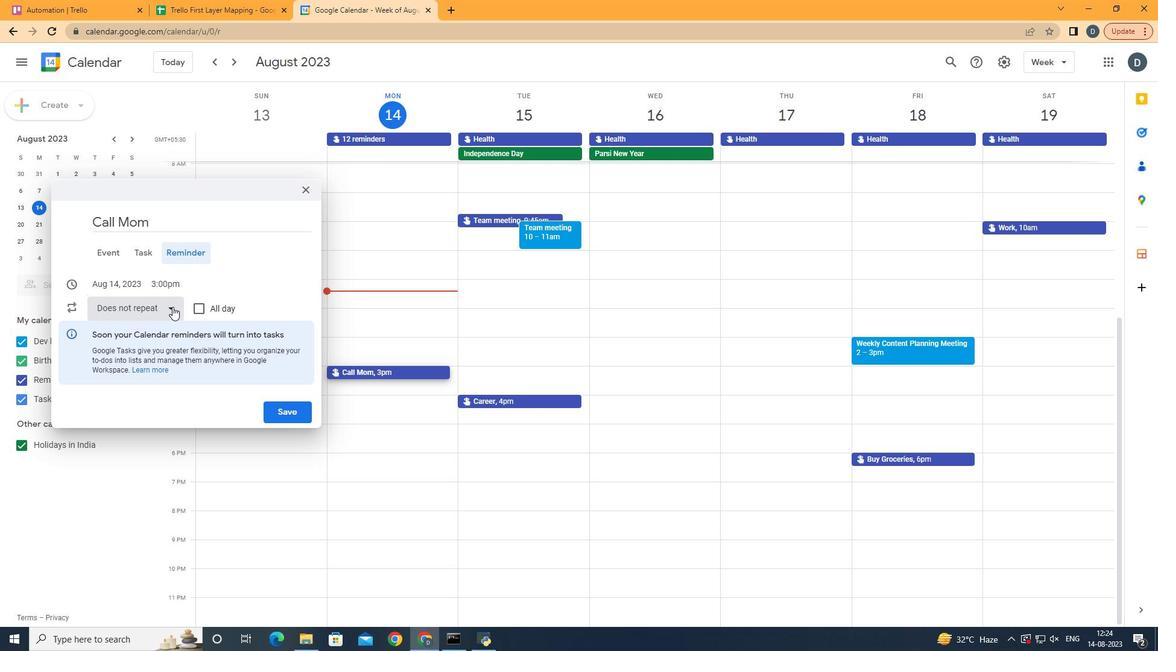 
Action: Mouse pressed left at (172, 307)
Screenshot: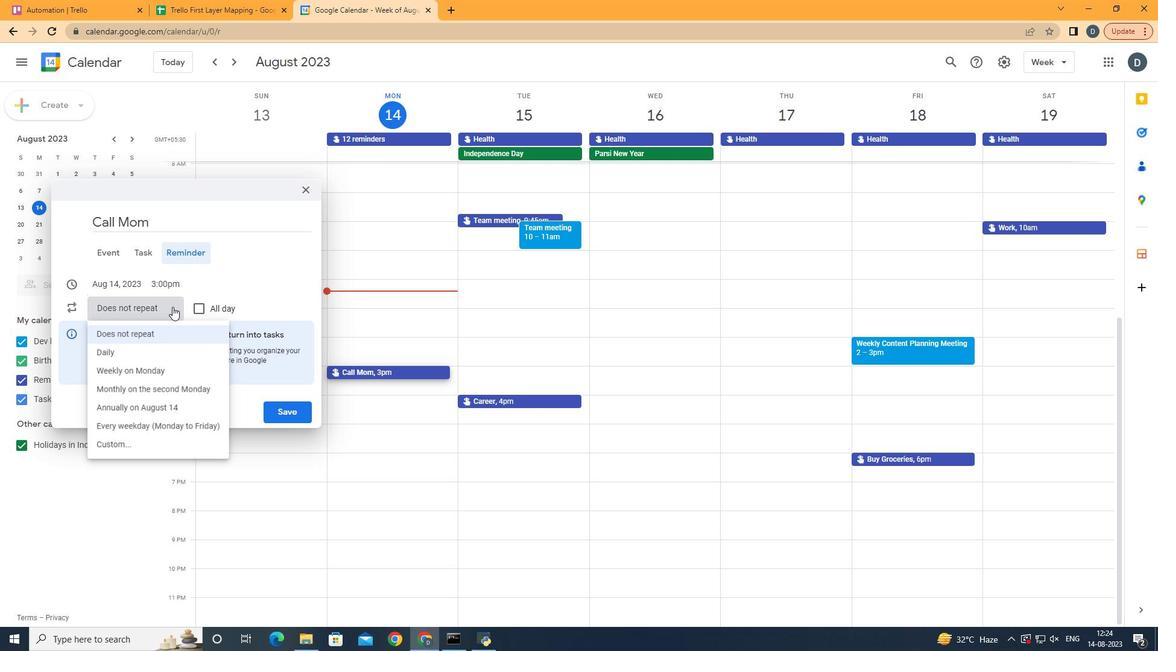 
Action: Mouse moved to (130, 450)
Screenshot: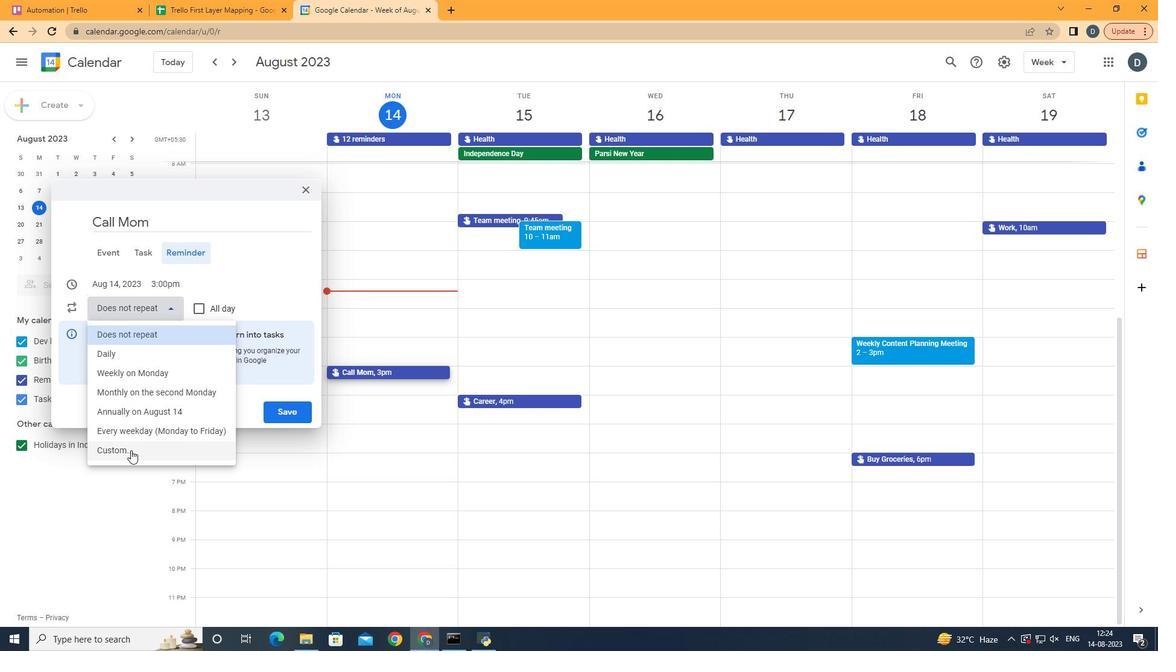 
Action: Mouse pressed left at (130, 450)
Screenshot: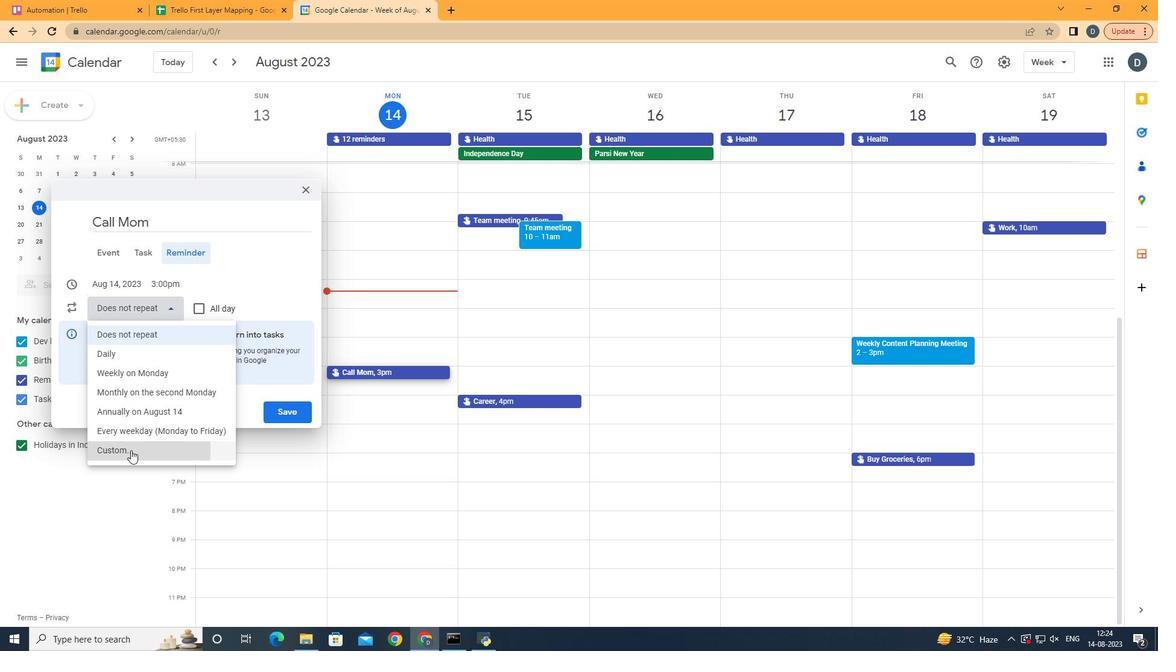 
Action: Mouse moved to (483, 314)
Screenshot: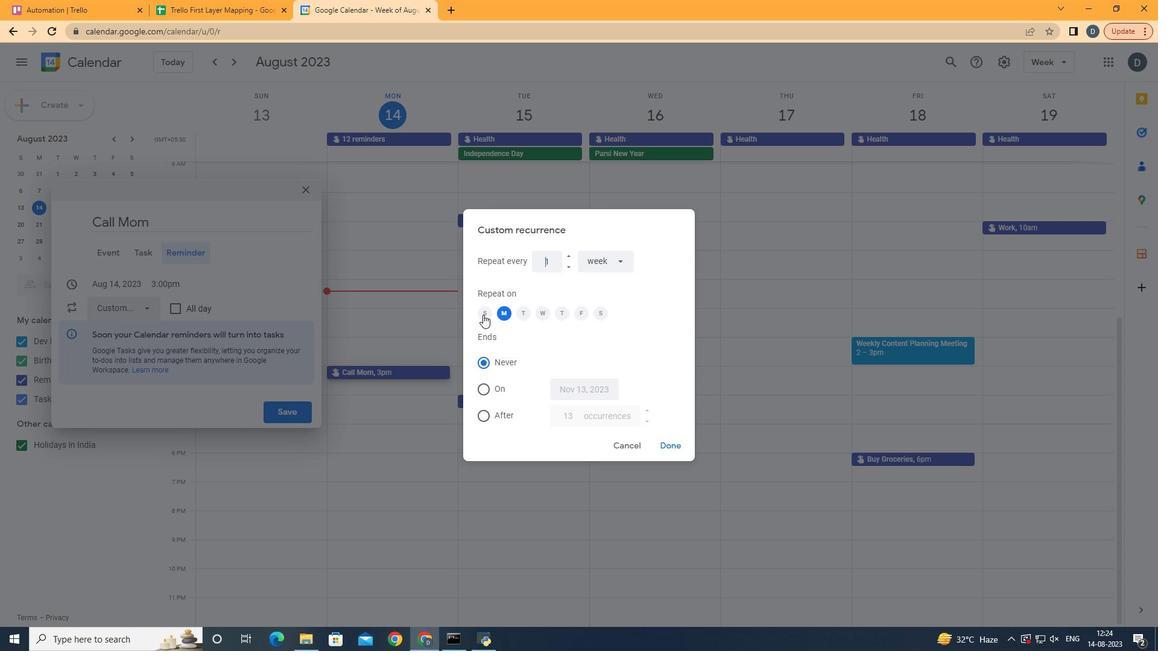 
Action: Mouse pressed left at (483, 314)
Screenshot: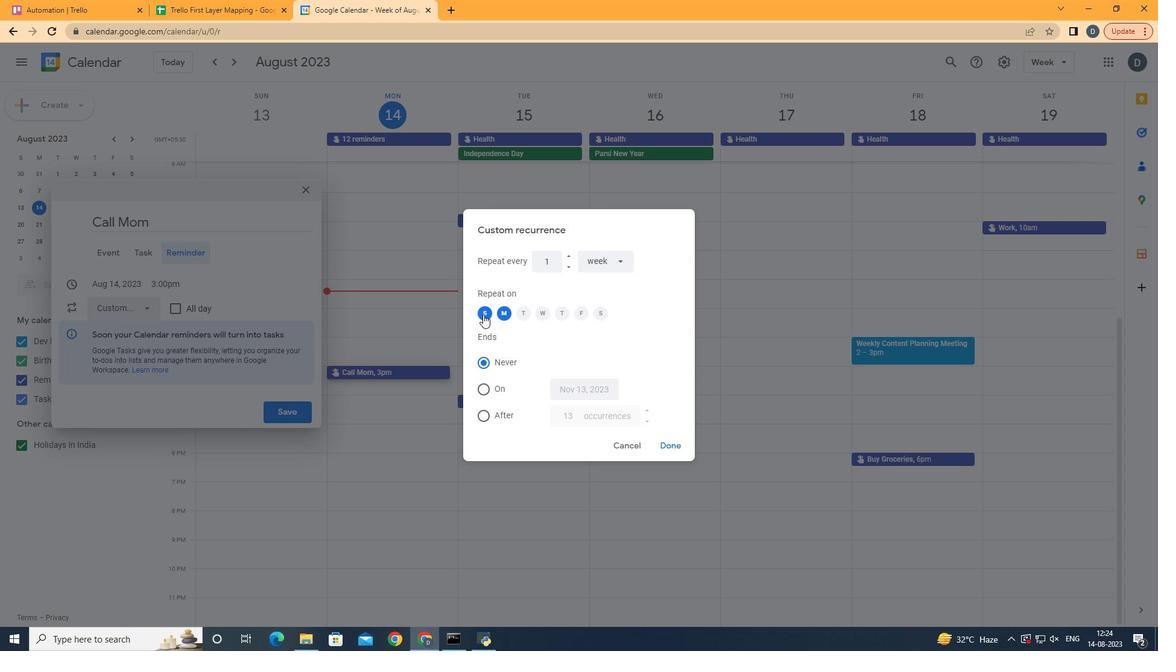 
Action: Mouse moved to (503, 315)
Screenshot: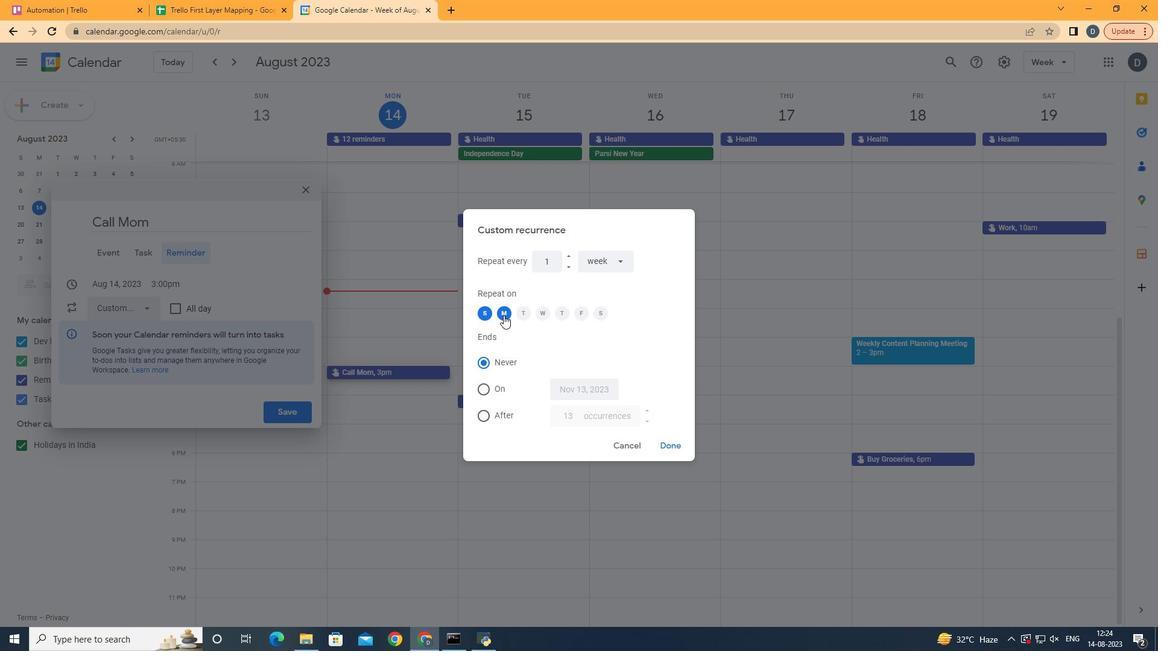 
Action: Mouse pressed left at (503, 315)
Screenshot: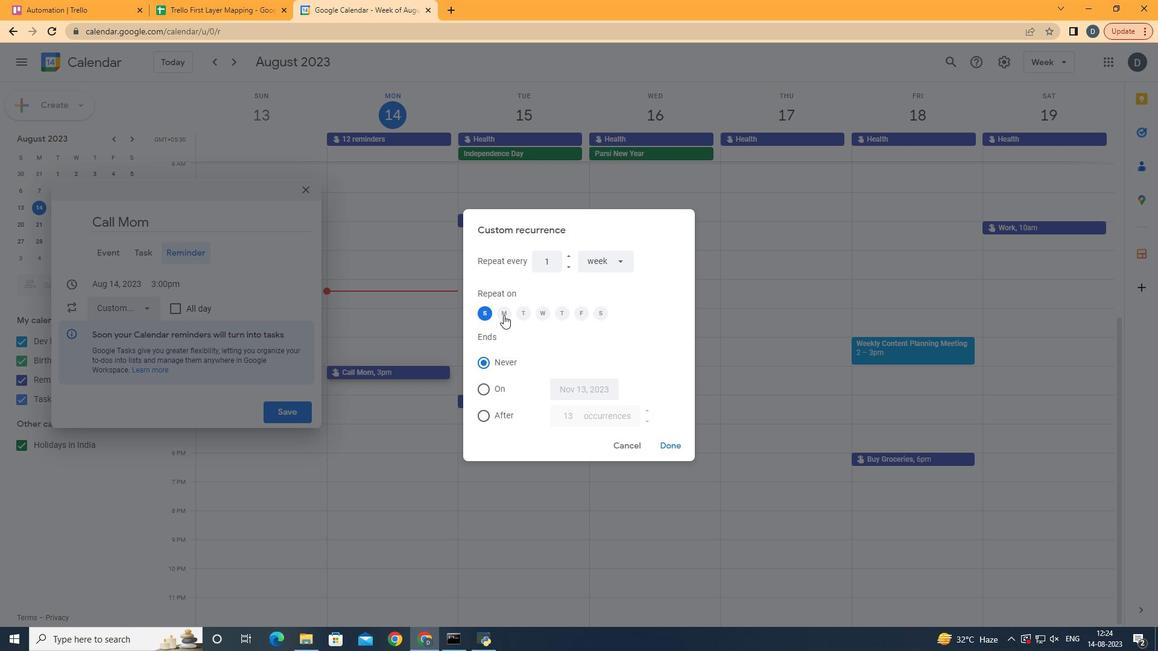 
Action: Mouse moved to (664, 444)
Screenshot: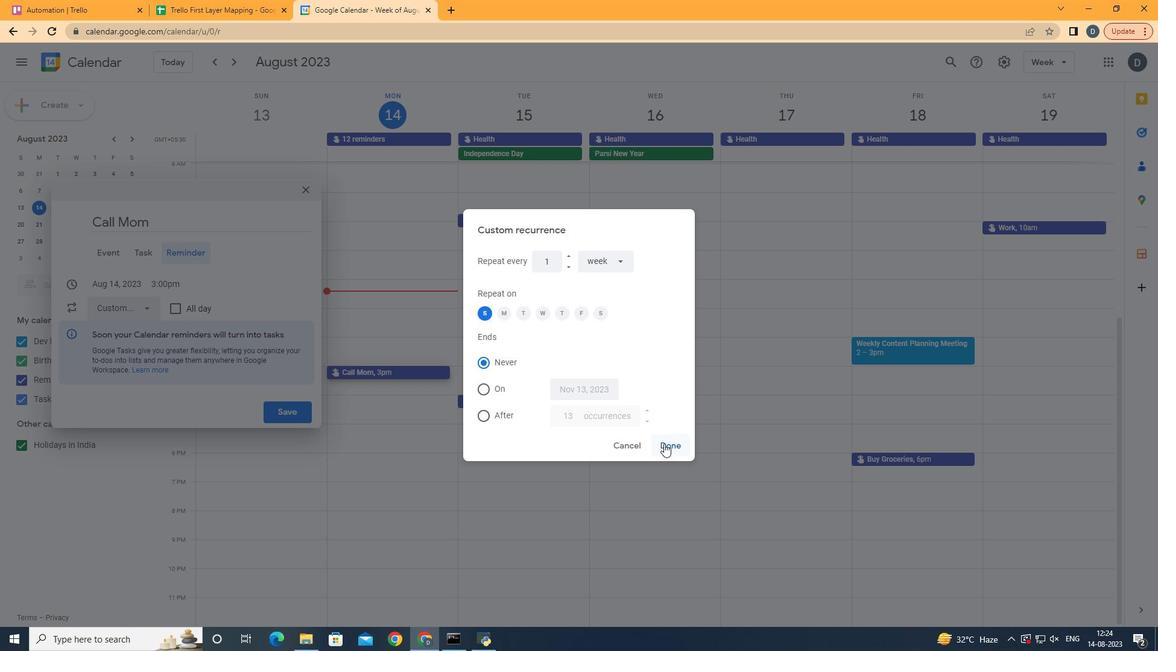 
Action: Mouse pressed left at (664, 444)
Screenshot: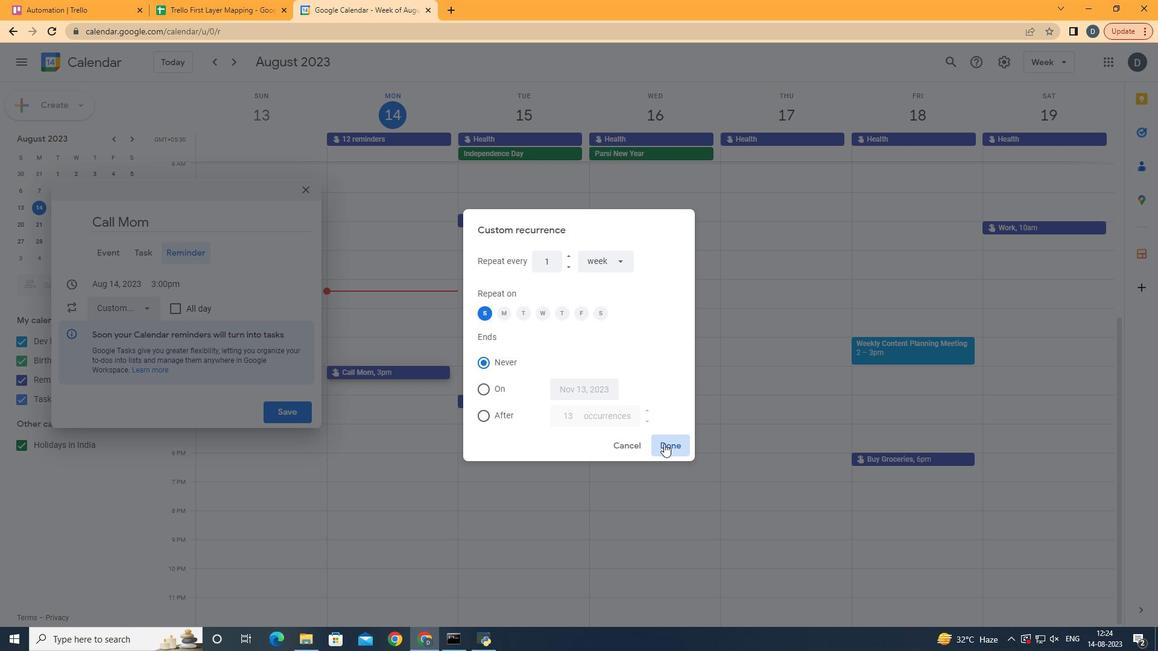 
Action: Mouse moved to (281, 417)
Screenshot: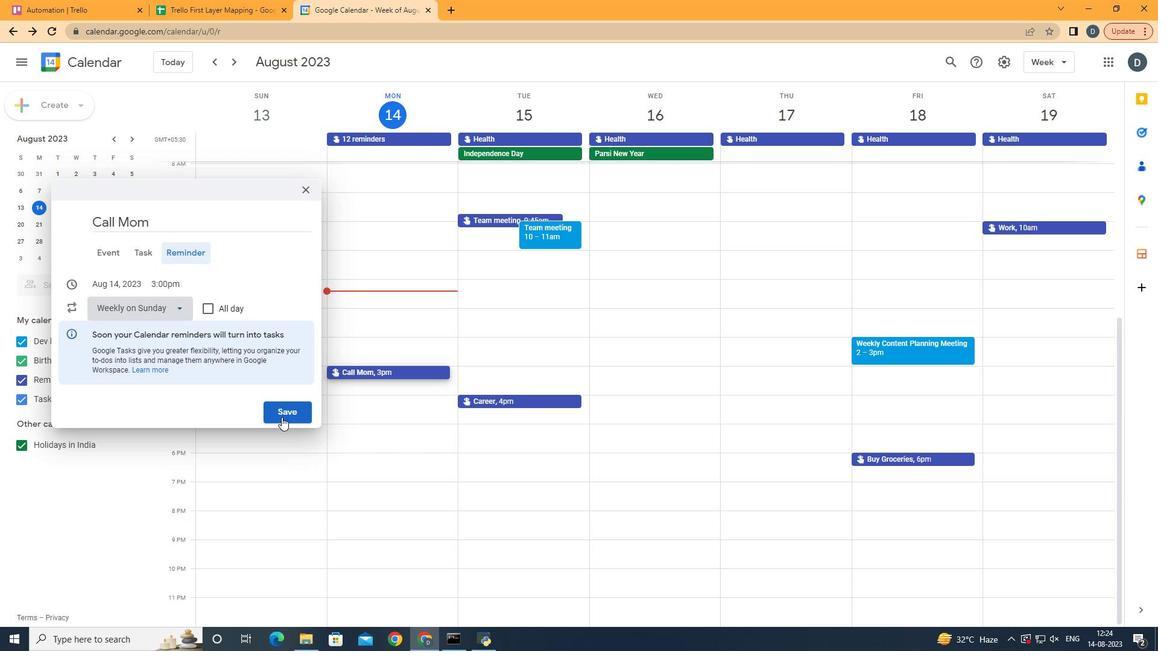 
Action: Mouse pressed left at (281, 417)
Screenshot: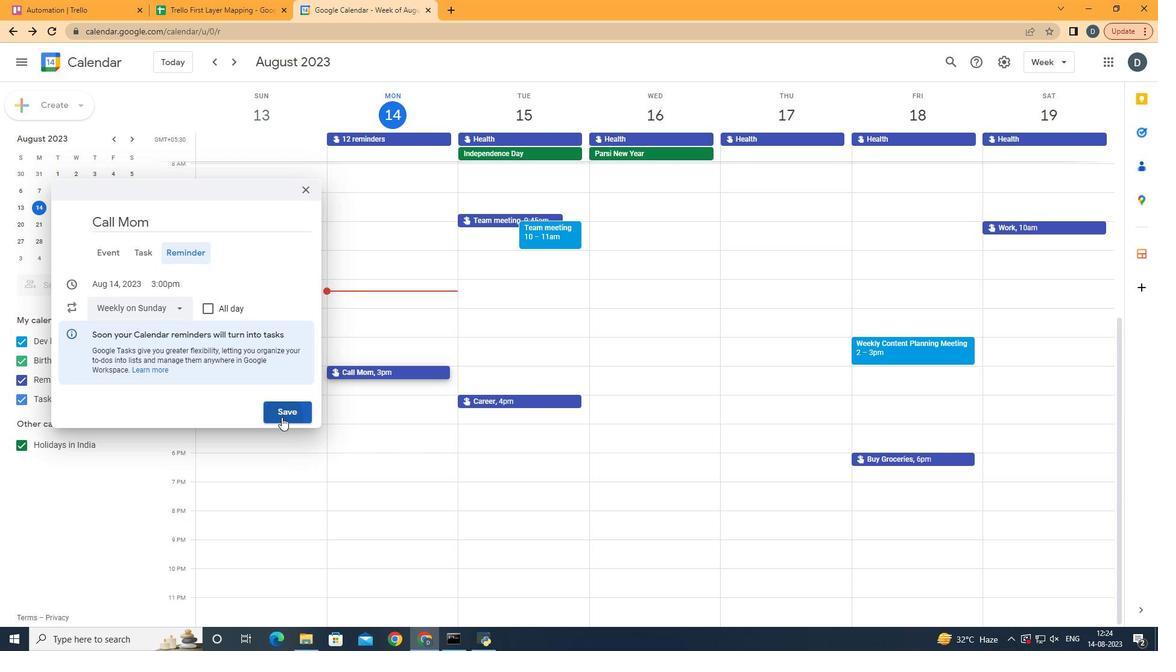 
Action: Mouse moved to (281, 416)
Screenshot: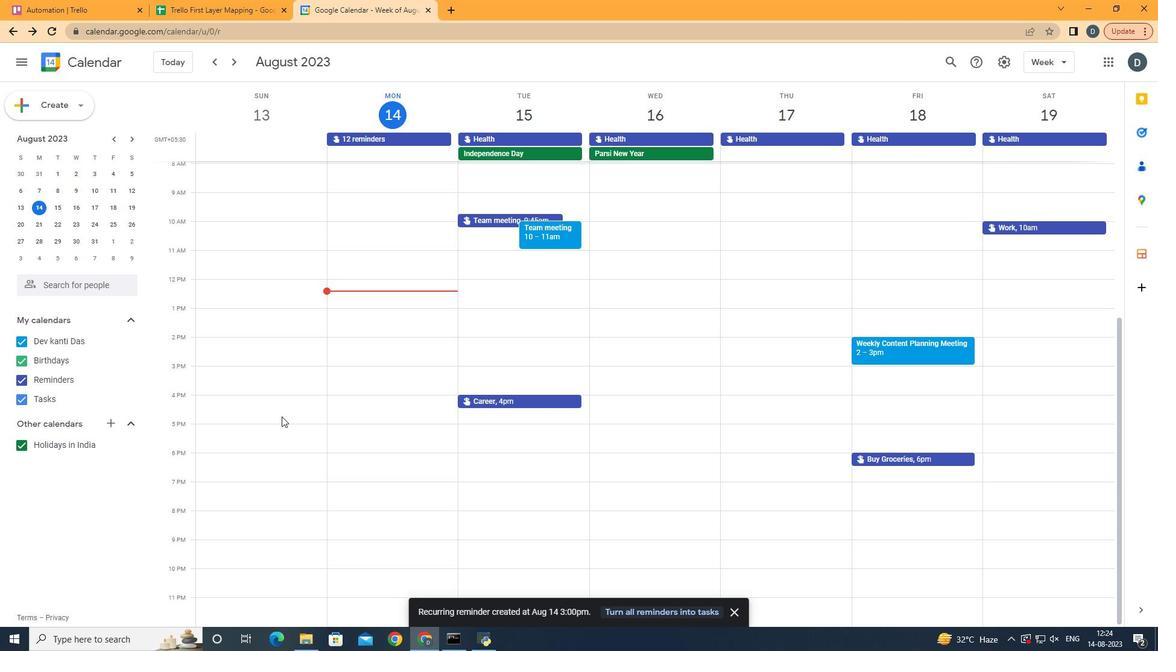 
